 Task:  Click on Hockey In the Cross-Check Hockey League click on  Pick Sheet Your name Avery Clark Team name Rochester Americans and  Email softage.8@softage.net Period 1 - 3 Point Game Columbus Blue Jackets Period 1 - 2 Point Game Chicago Blackhawks Period 1 - 1 Point Game Carolina Hurricanes Period 2 - 3 Point Game Calgary Flames Period 2 - 2 Point Game Buffalo Sabres Period 2 - 1 Point Game Boston Bruins Period 3 - 3 Point Game Arizona Coyotes Period 3 - 2 Point Game Anaheim Ducks Period 3 - 1 Point Game New York Islanders Submit pick sheet
Action: Mouse moved to (570, 196)
Screenshot: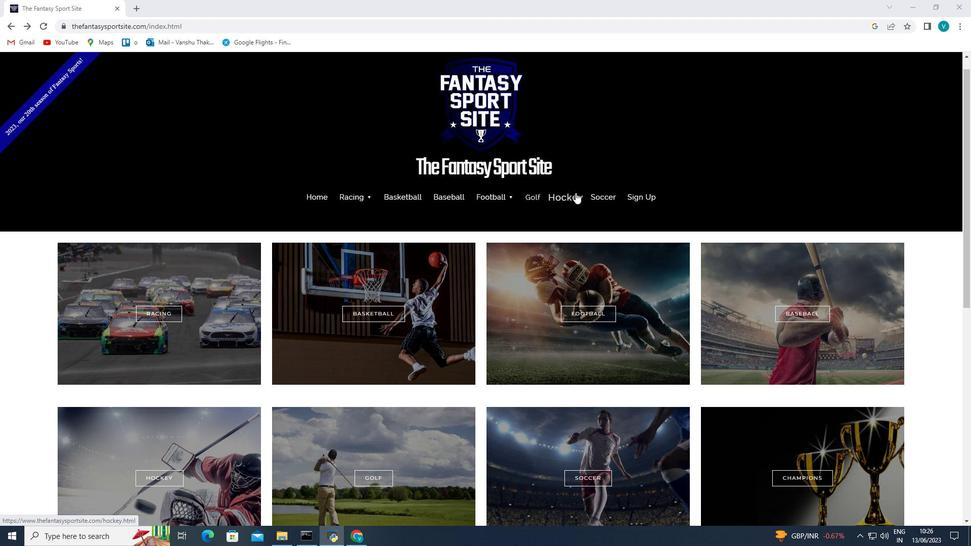 
Action: Mouse pressed left at (570, 196)
Screenshot: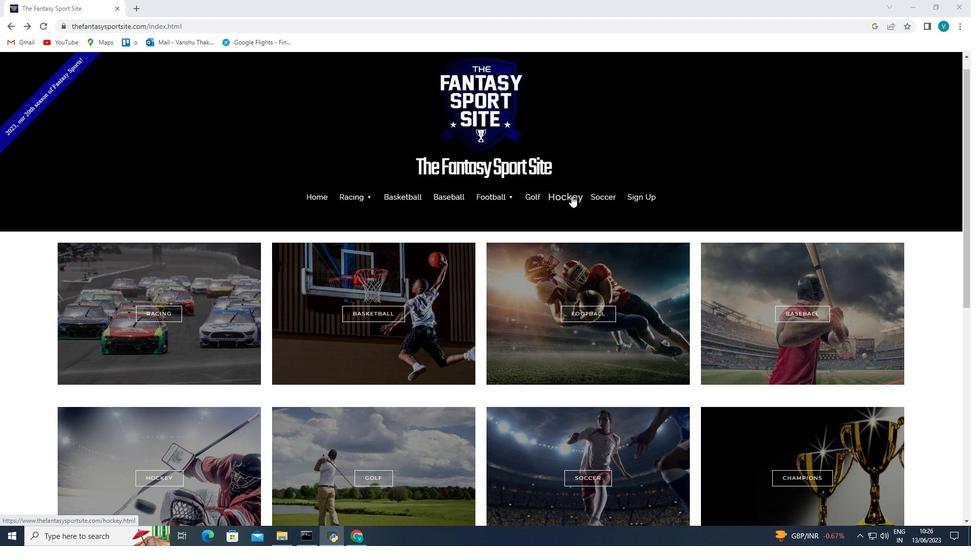 
Action: Mouse moved to (294, 384)
Screenshot: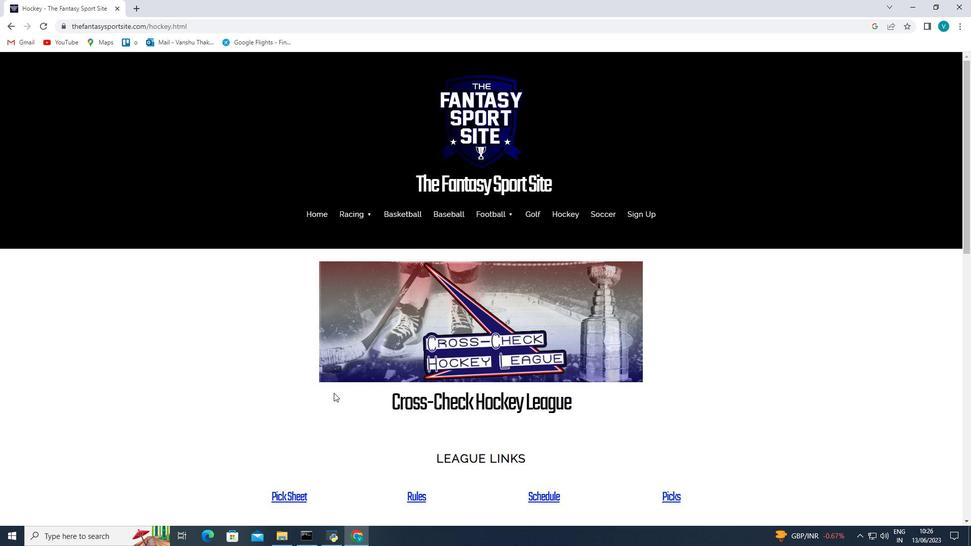 
Action: Mouse scrolled (294, 383) with delta (0, 0)
Screenshot: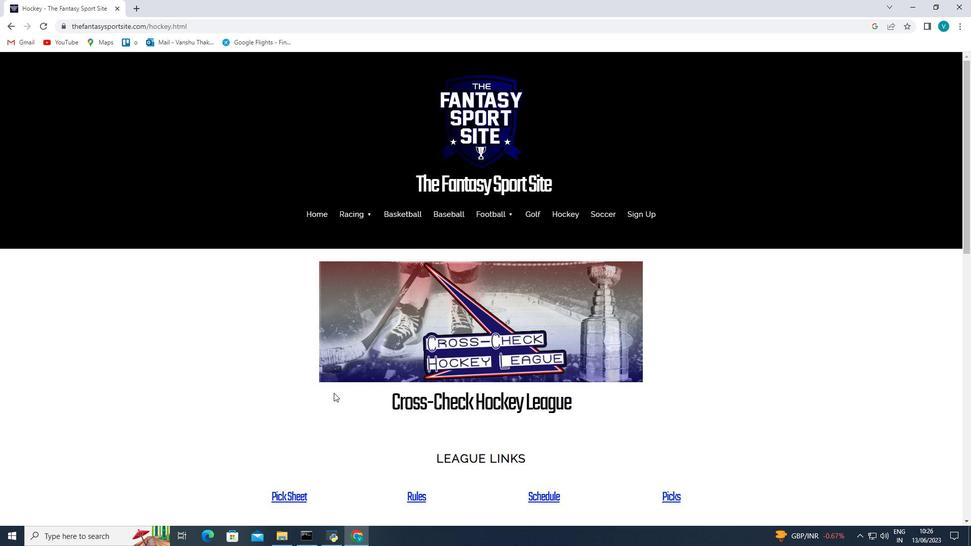 
Action: Mouse moved to (293, 380)
Screenshot: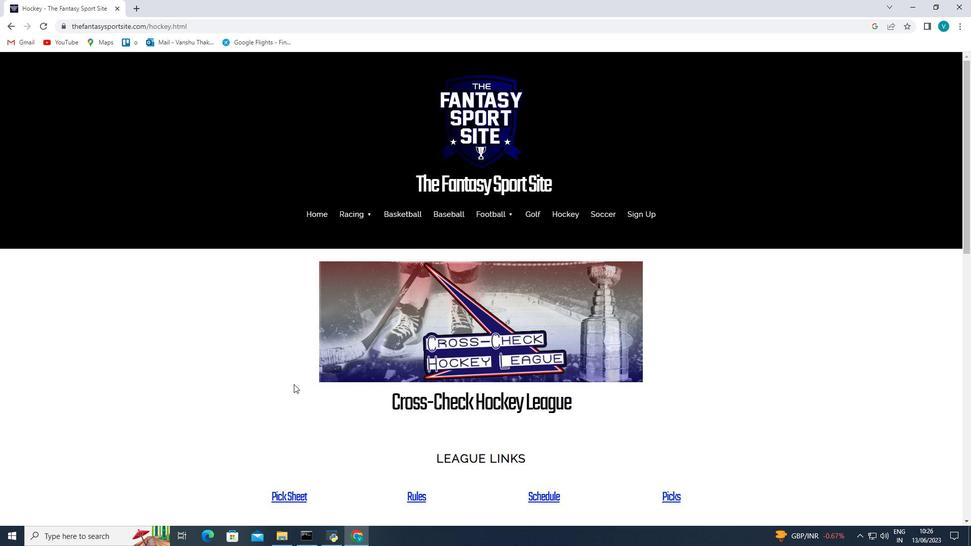 
Action: Mouse scrolled (293, 379) with delta (0, 0)
Screenshot: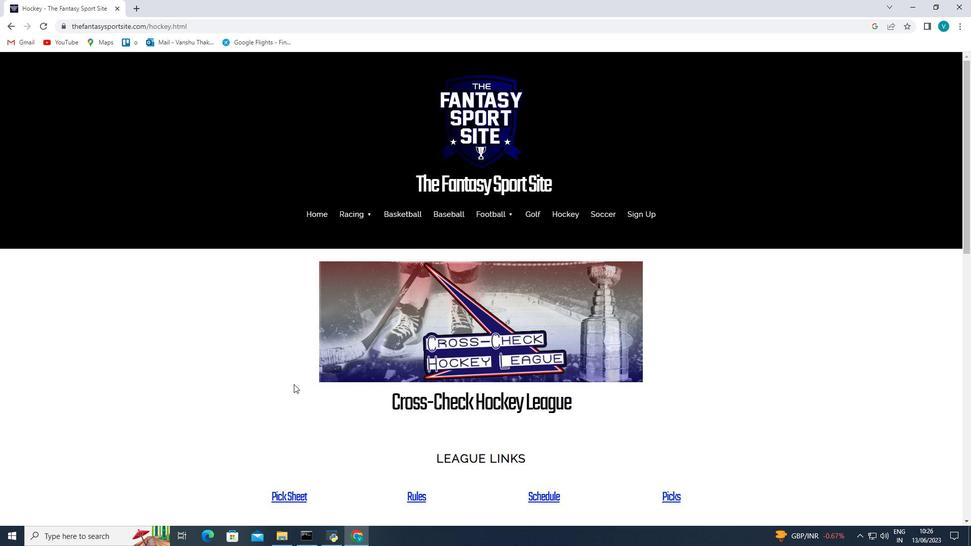 
Action: Mouse moved to (293, 378)
Screenshot: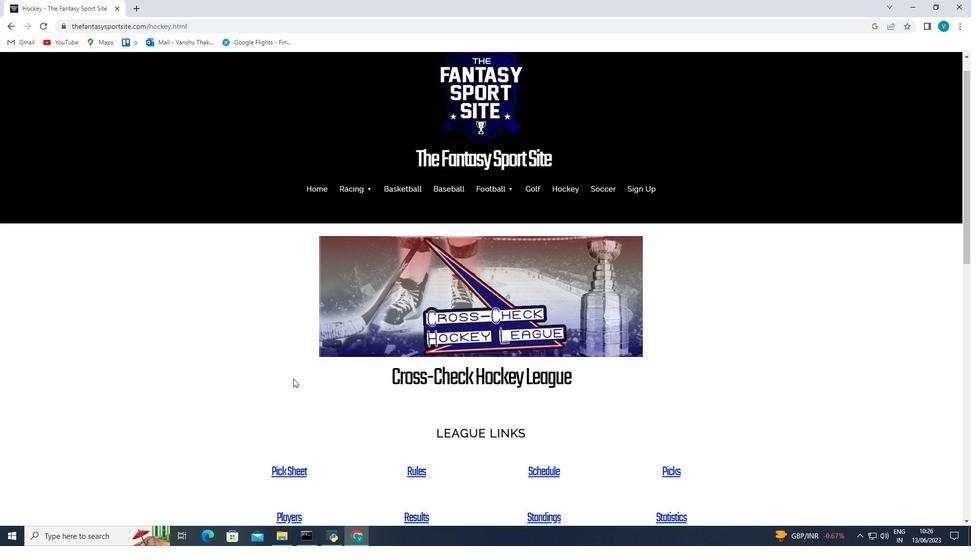 
Action: Mouse scrolled (293, 377) with delta (0, 0)
Screenshot: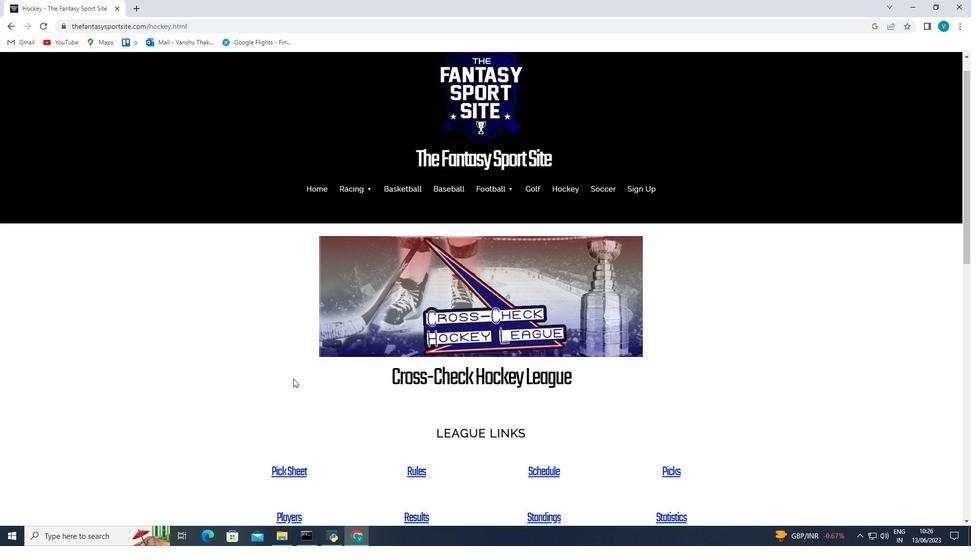 
Action: Mouse moved to (296, 345)
Screenshot: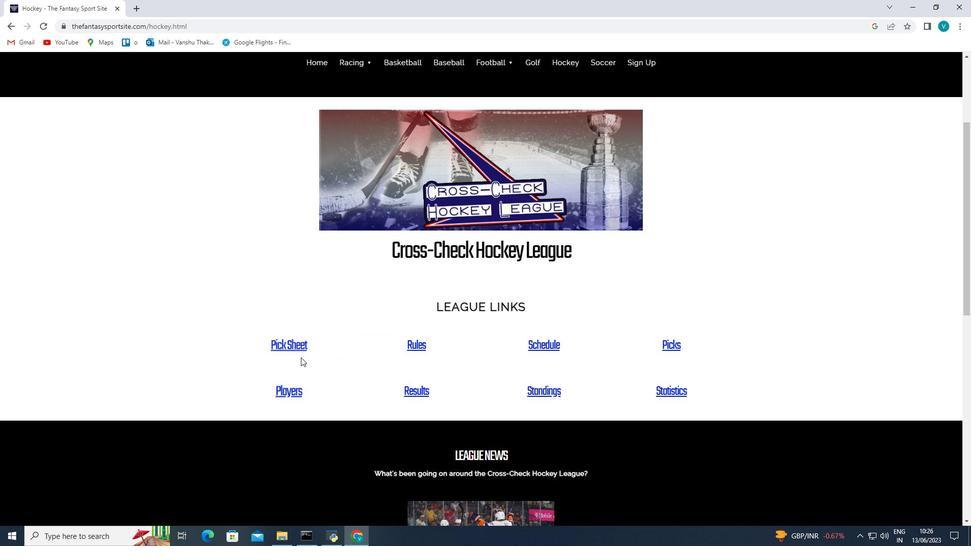 
Action: Mouse pressed left at (296, 345)
Screenshot: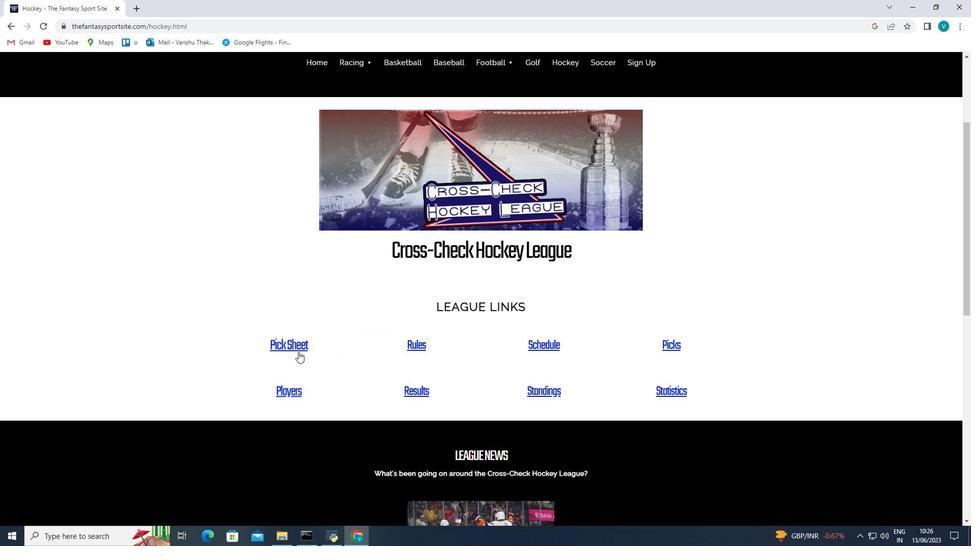 
Action: Mouse moved to (360, 306)
Screenshot: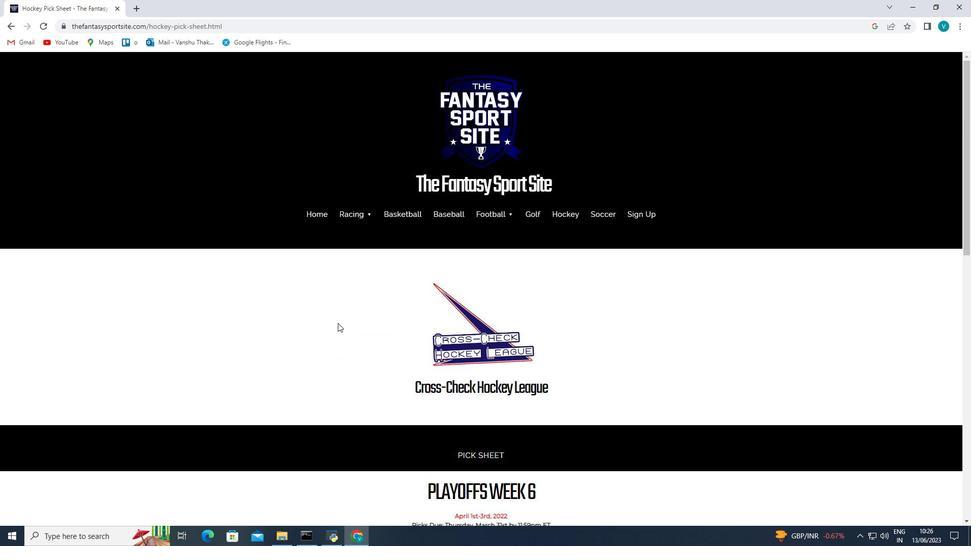 
Action: Mouse scrolled (360, 306) with delta (0, 0)
Screenshot: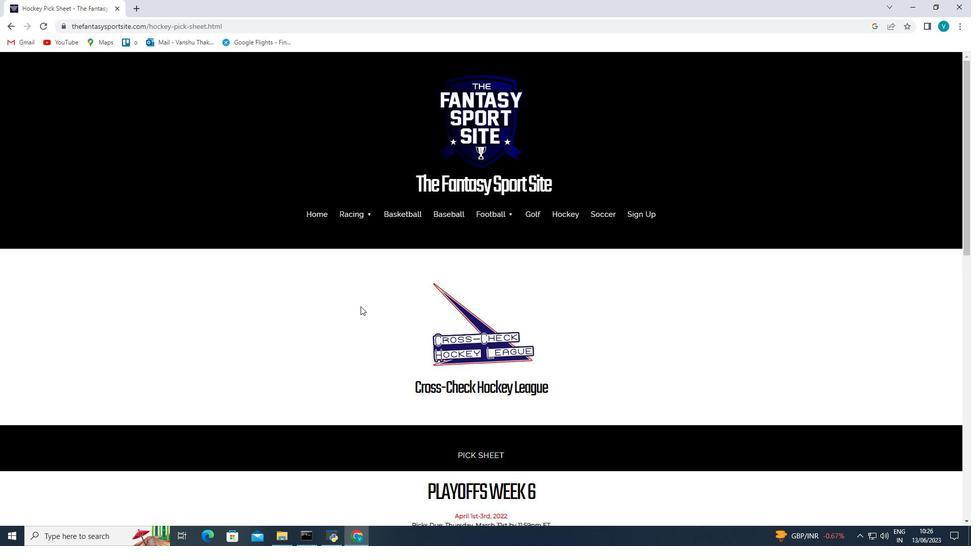 
Action: Mouse moved to (361, 306)
Screenshot: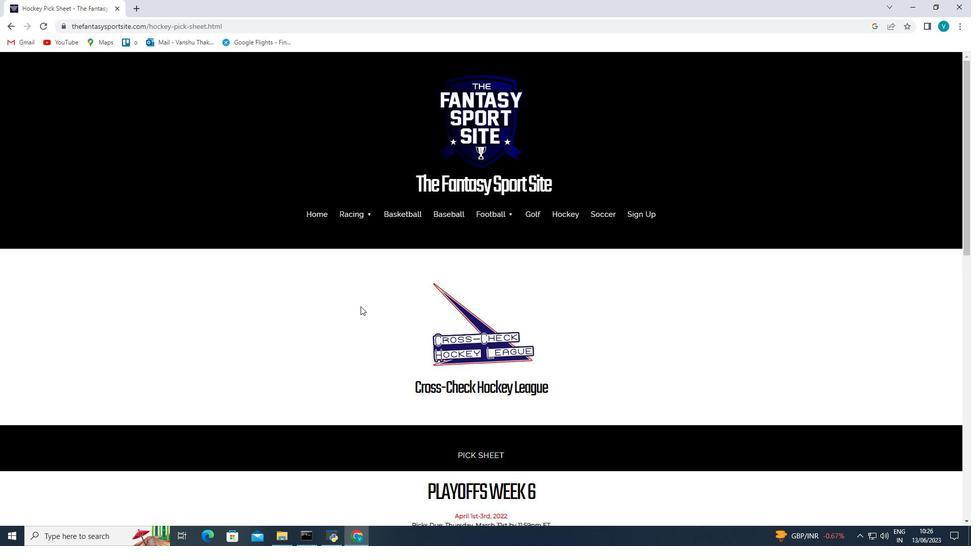 
Action: Mouse scrolled (361, 306) with delta (0, 0)
Screenshot: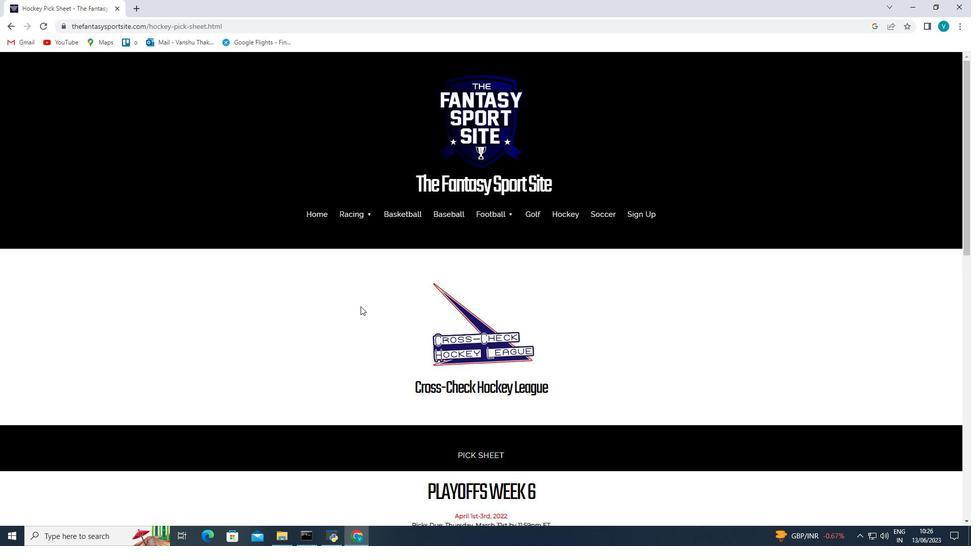 
Action: Mouse moved to (365, 306)
Screenshot: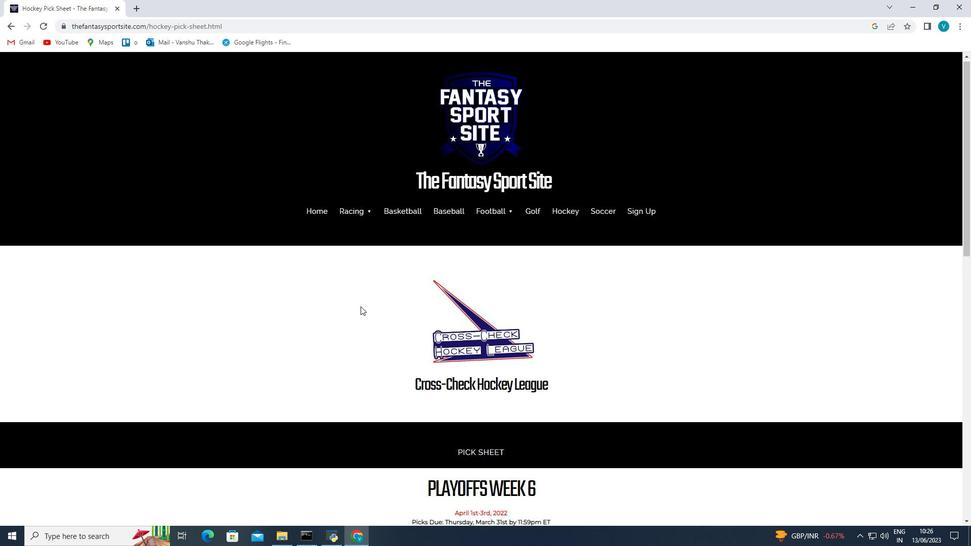 
Action: Mouse scrolled (365, 305) with delta (0, 0)
Screenshot: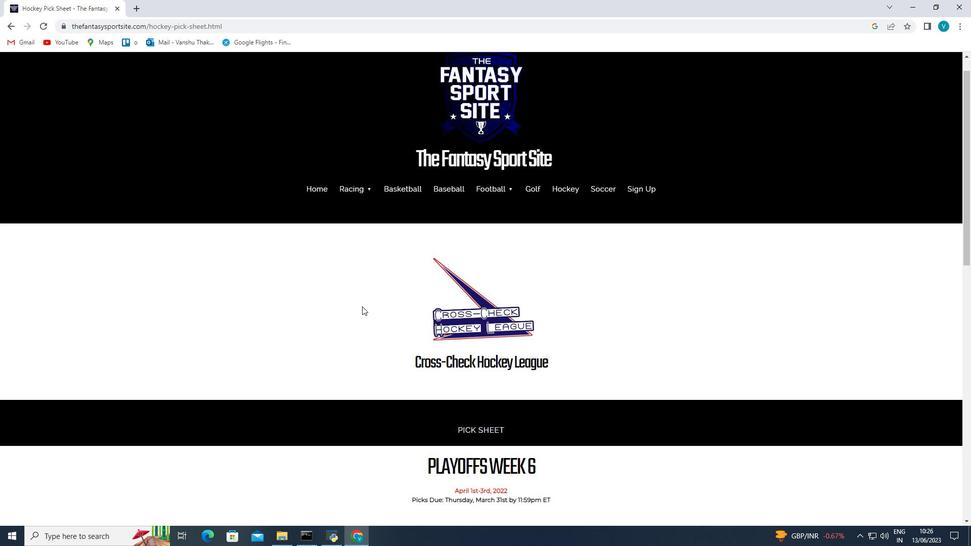 
Action: Mouse moved to (366, 306)
Screenshot: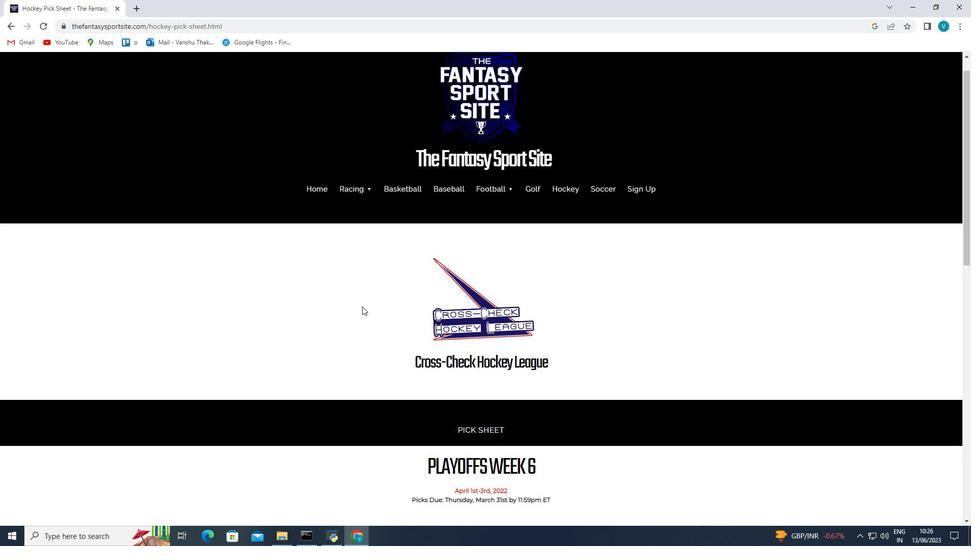 
Action: Mouse scrolled (366, 305) with delta (0, 0)
Screenshot: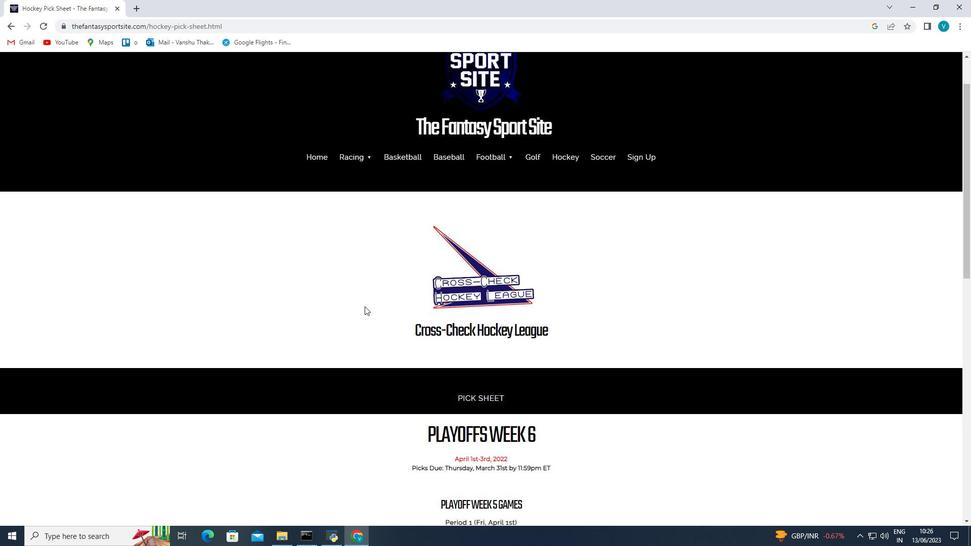 
Action: Mouse scrolled (366, 305) with delta (0, 0)
Screenshot: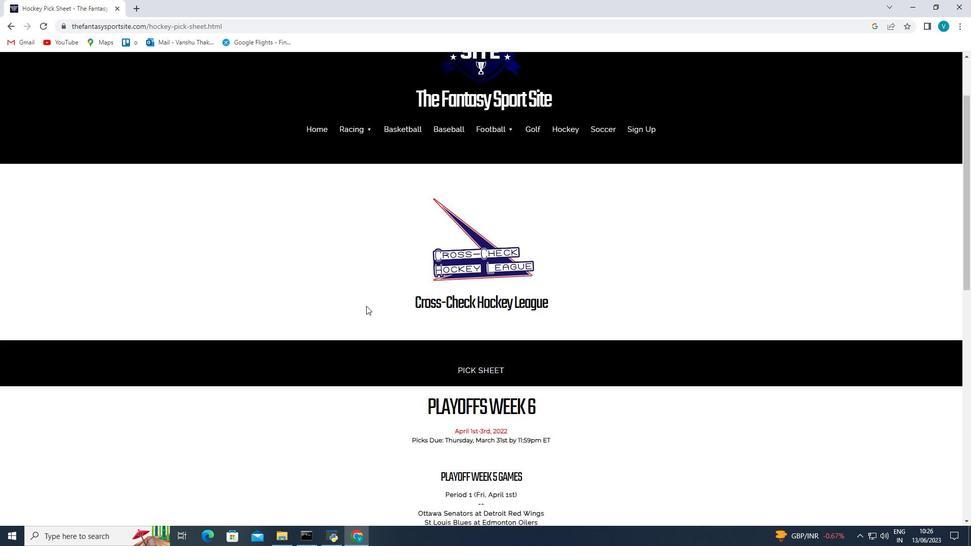 
Action: Mouse moved to (372, 305)
Screenshot: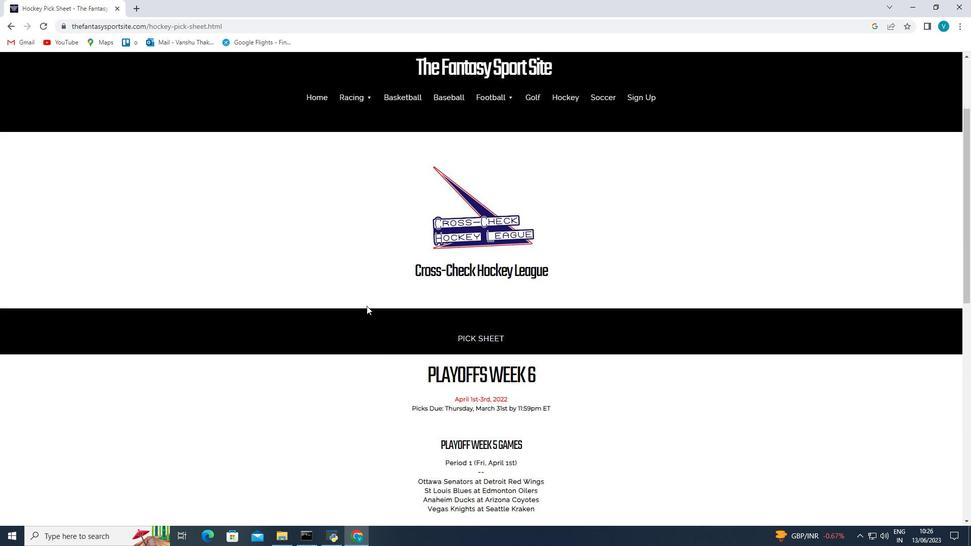 
Action: Mouse scrolled (372, 305) with delta (0, 0)
Screenshot: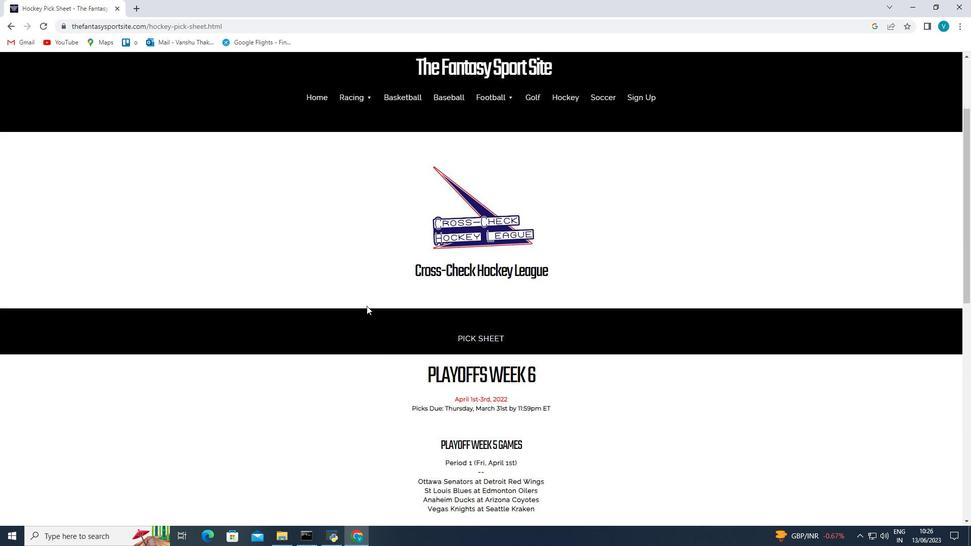 
Action: Mouse moved to (378, 303)
Screenshot: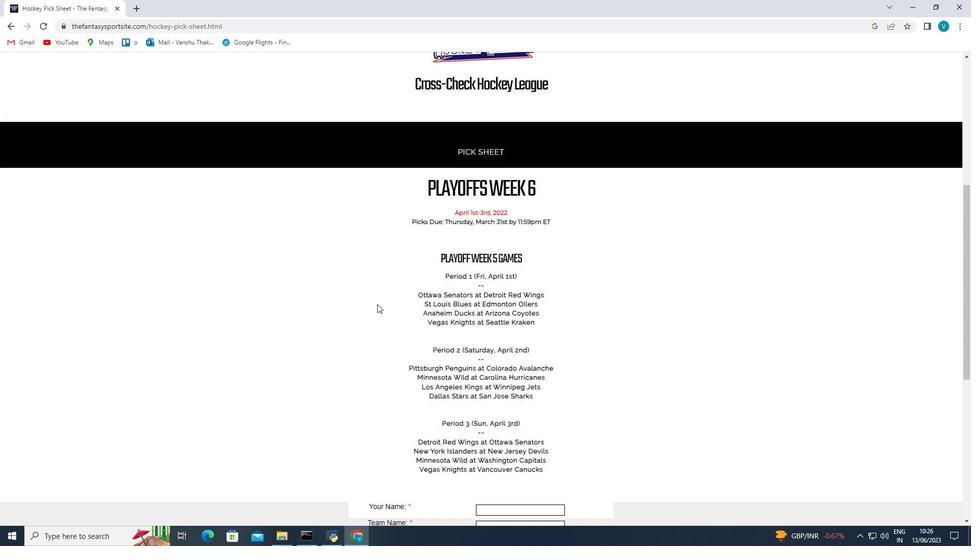 
Action: Mouse scrolled (378, 302) with delta (0, 0)
Screenshot: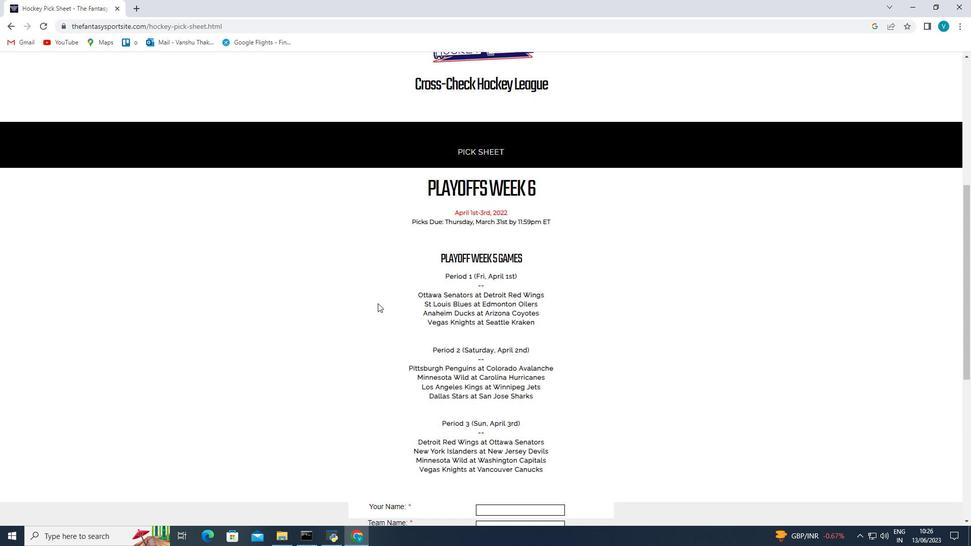 
Action: Mouse moved to (379, 302)
Screenshot: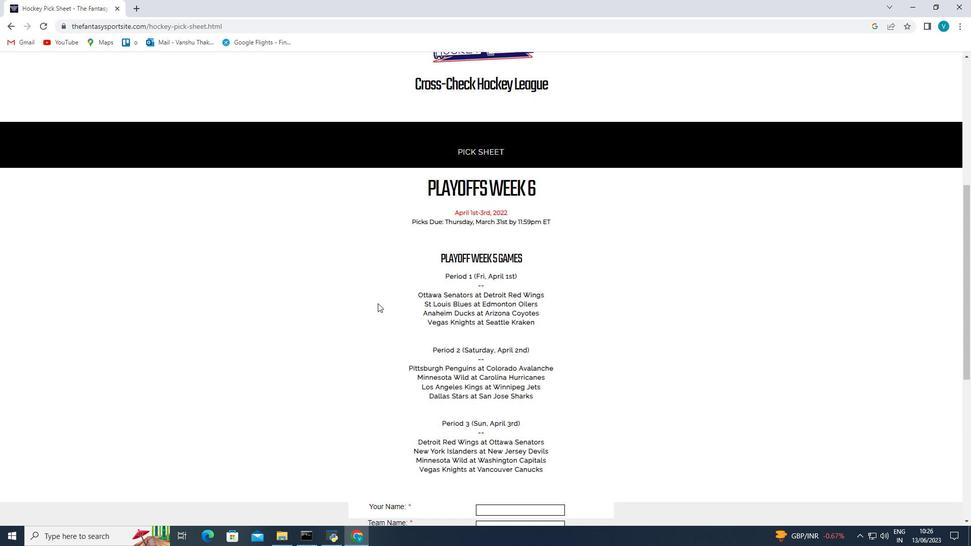 
Action: Mouse scrolled (379, 302) with delta (0, 0)
Screenshot: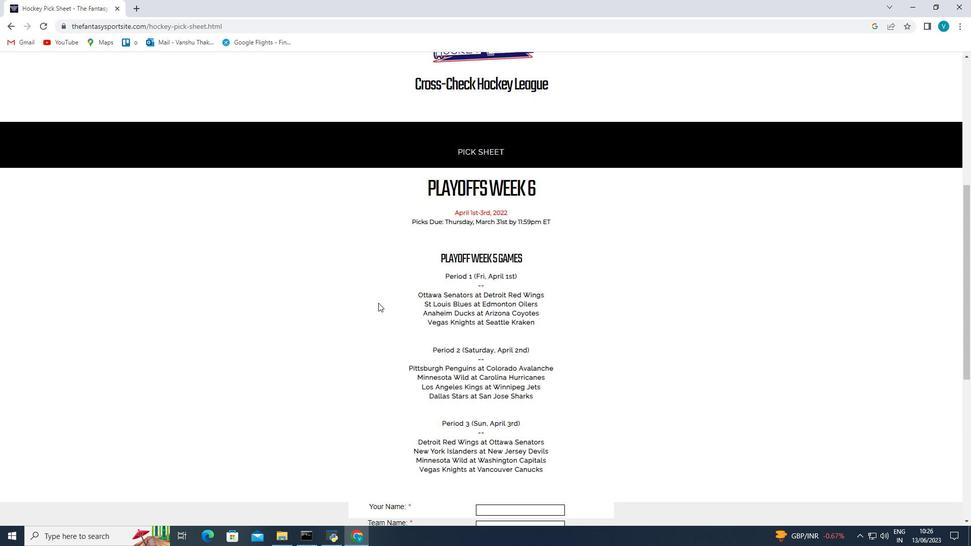 
Action: Mouse scrolled (379, 302) with delta (0, 0)
Screenshot: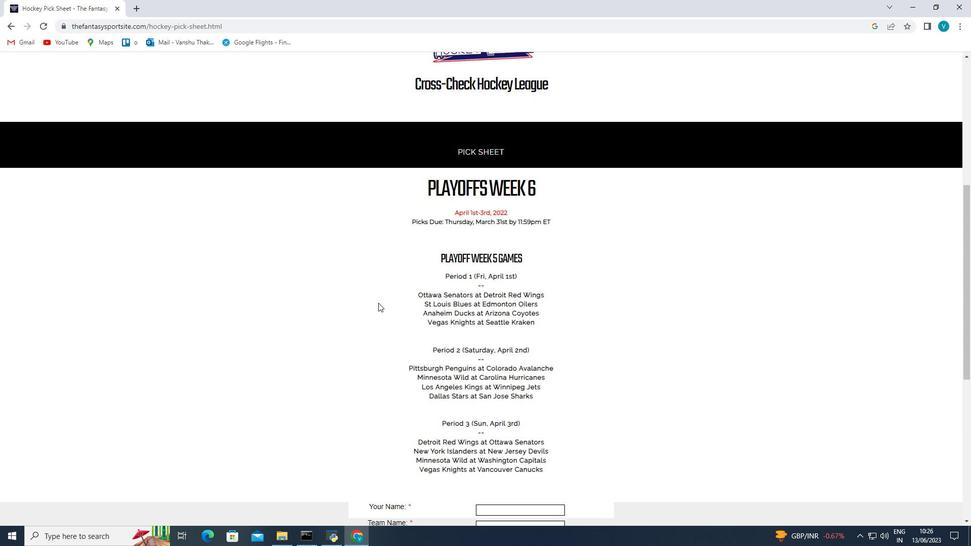 
Action: Mouse moved to (379, 302)
Screenshot: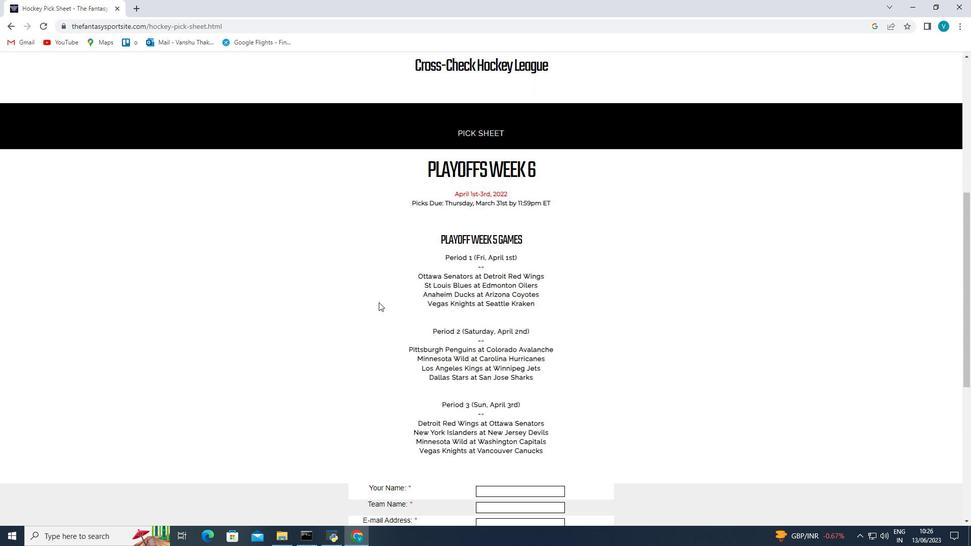 
Action: Mouse scrolled (379, 302) with delta (0, 0)
Screenshot: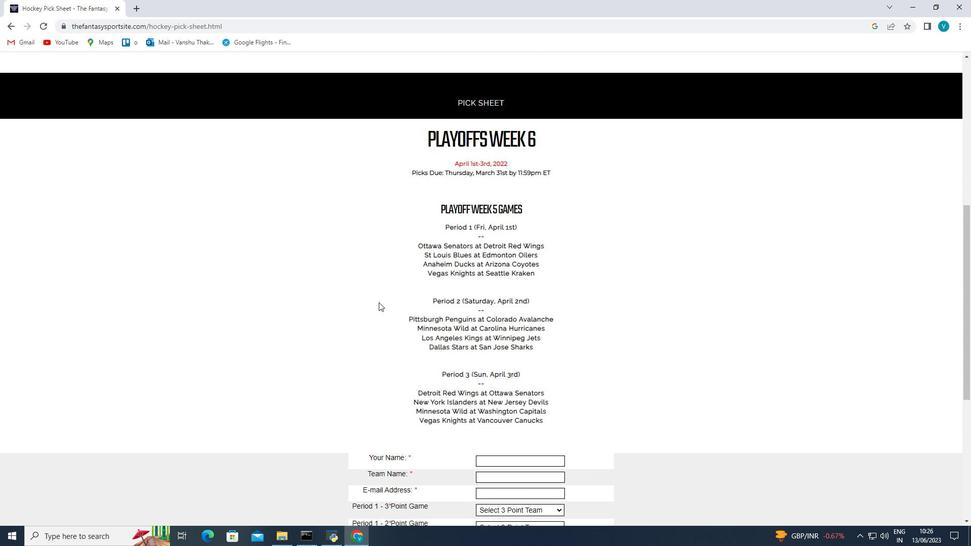 
Action: Mouse moved to (380, 302)
Screenshot: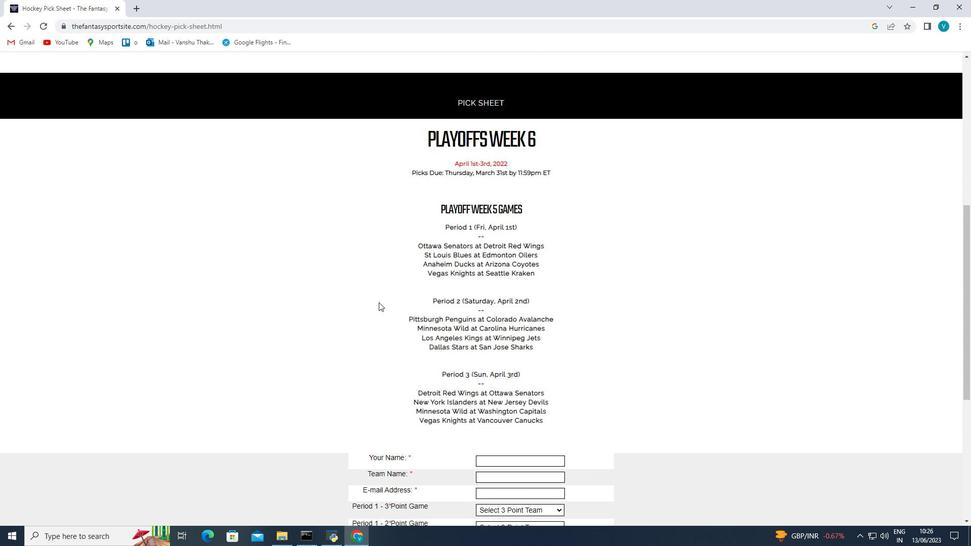 
Action: Mouse scrolled (380, 302) with delta (0, 0)
Screenshot: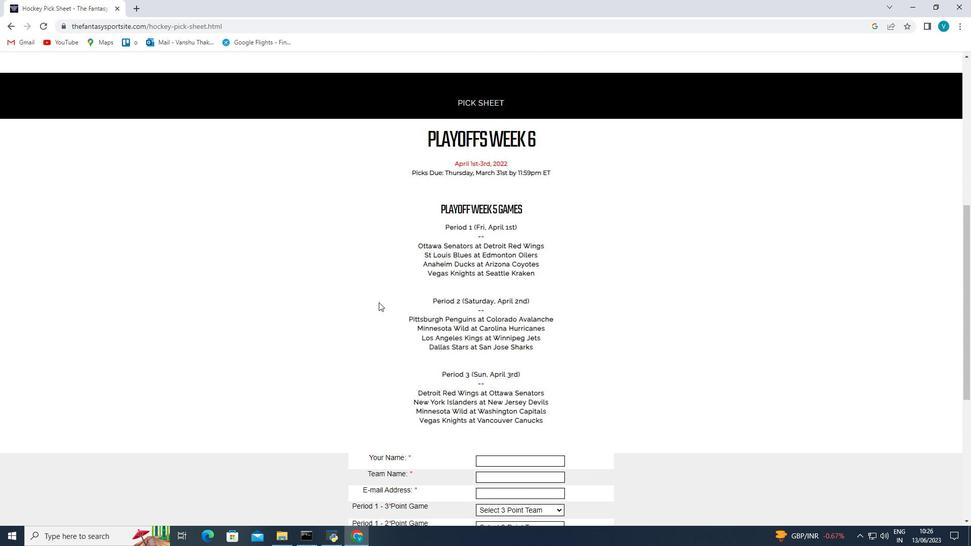 
Action: Mouse moved to (511, 257)
Screenshot: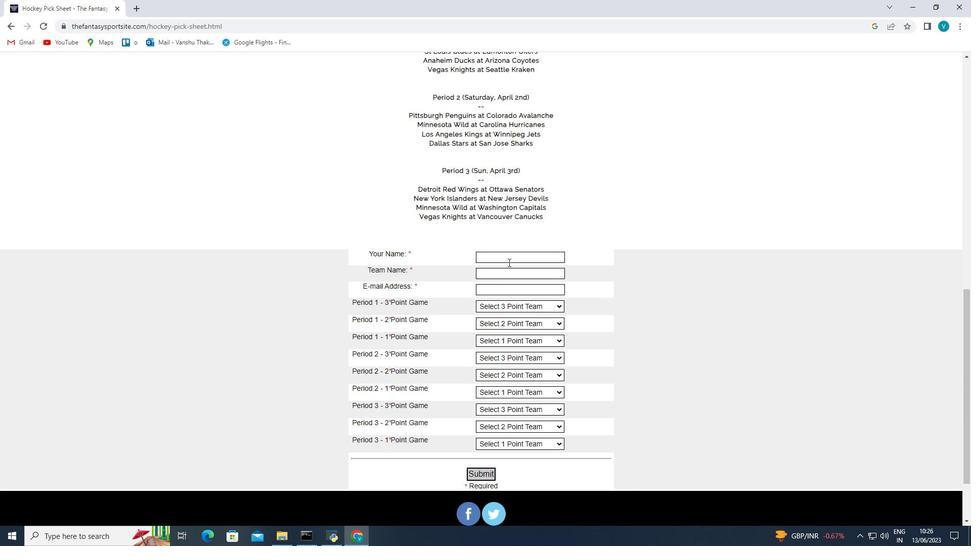 
Action: Mouse pressed left at (511, 257)
Screenshot: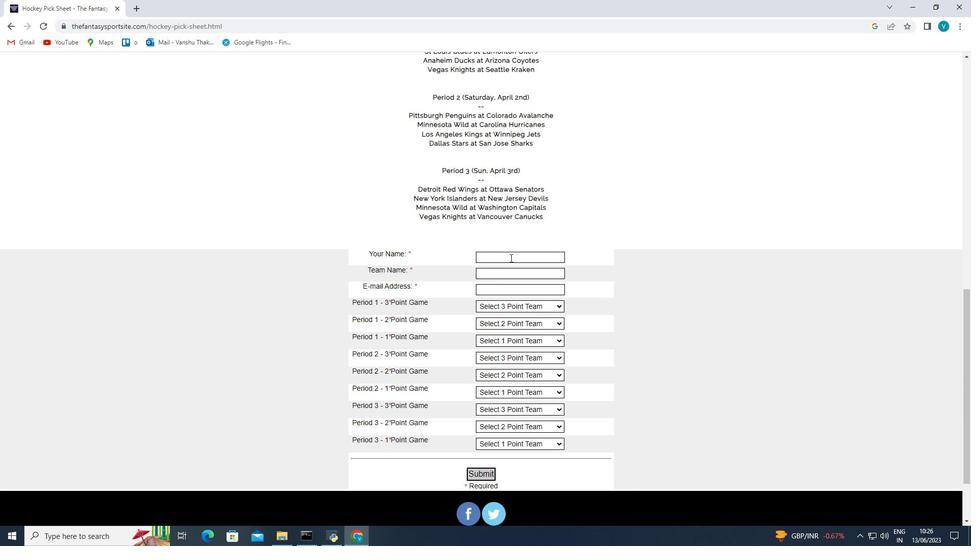 
Action: Key pressed <Key.shift>Avery<Key.space><Key.shift>Clark<Key.tab><Key.shift>Rochester<Key.space><Key.shift>AMericans<Key.backspace><Key.backspace><Key.backspace><Key.backspace><Key.backspace><Key.backspace><Key.backspace><Key.backspace>mericans<Key.tab>softage.8<Key.shift>@softage.net<Key.tab>
Screenshot: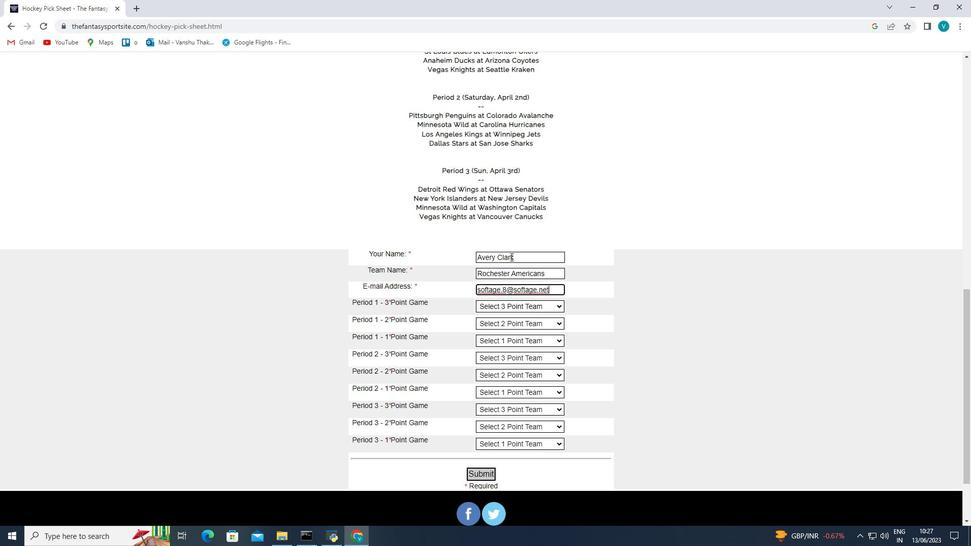 
Action: Mouse moved to (554, 307)
Screenshot: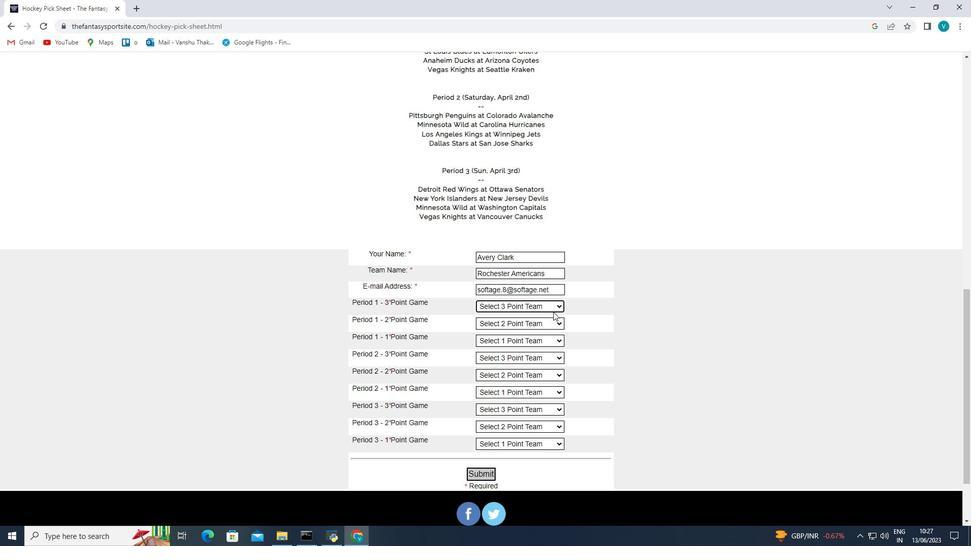 
Action: Mouse pressed left at (554, 307)
Screenshot: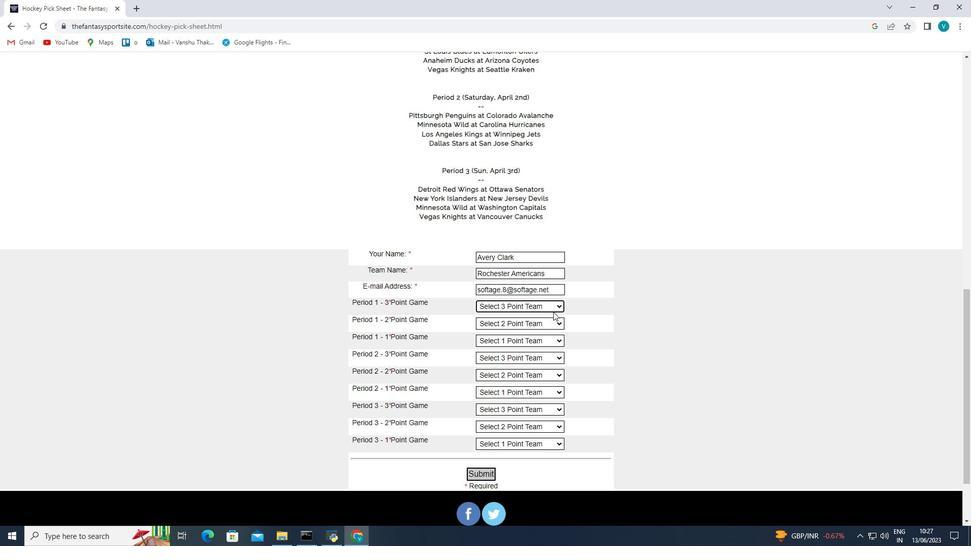 
Action: Mouse moved to (544, 395)
Screenshot: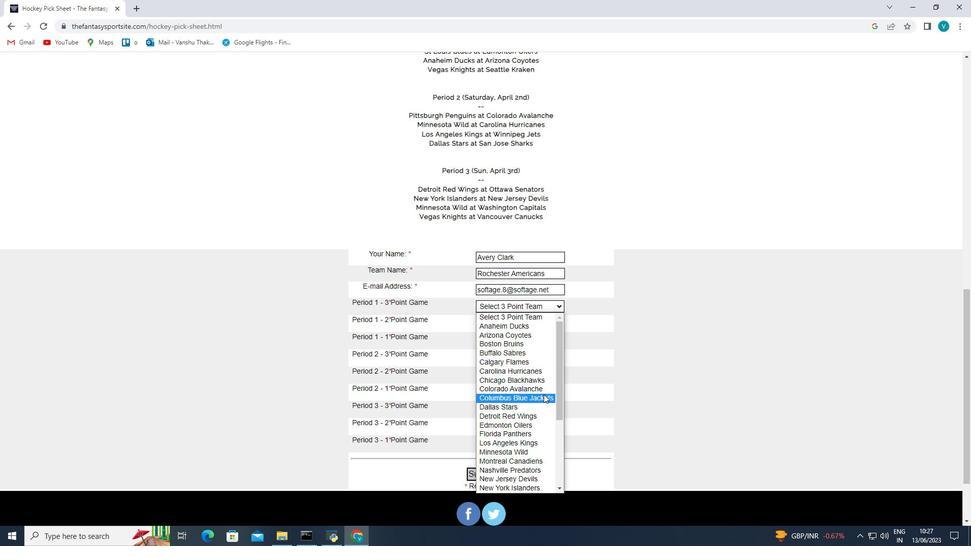 
Action: Mouse pressed left at (544, 395)
Screenshot: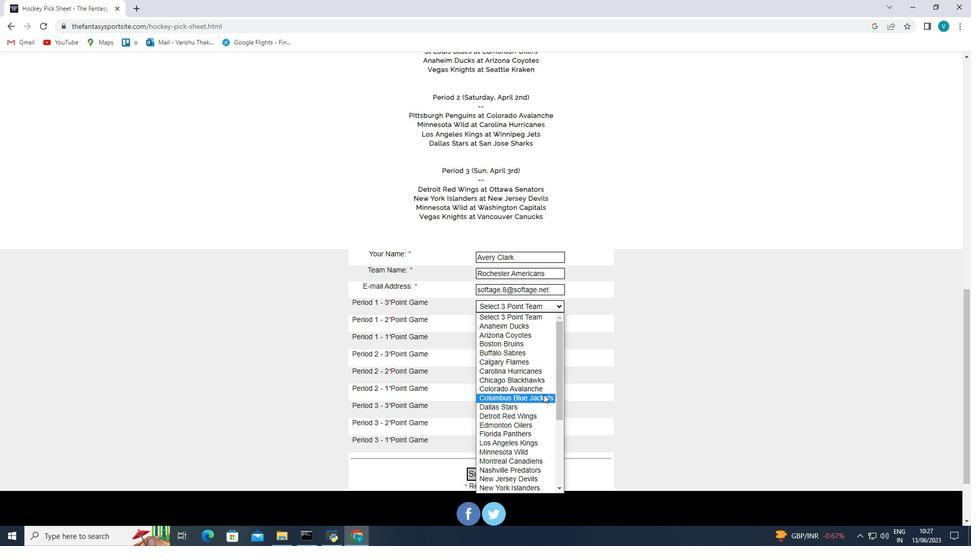 
Action: Mouse moved to (537, 322)
Screenshot: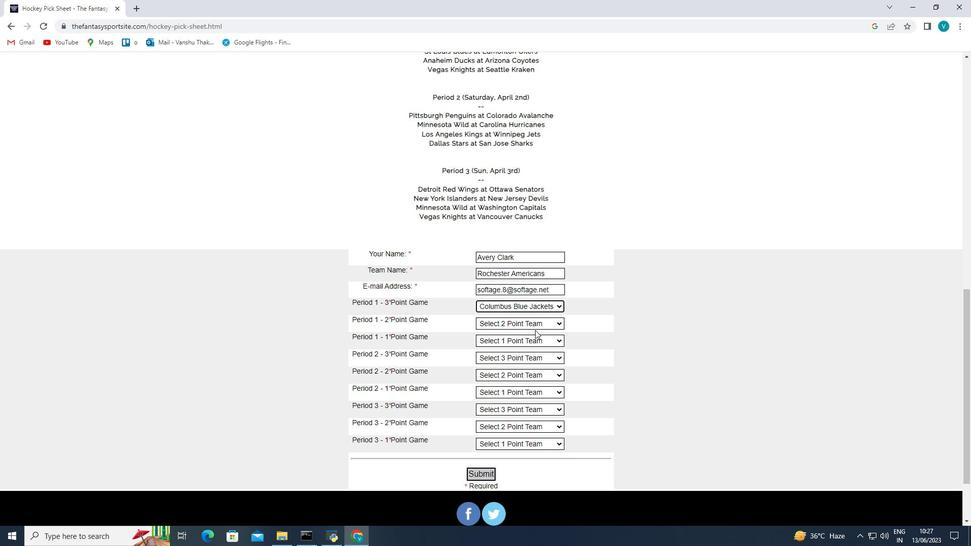 
Action: Mouse pressed left at (537, 322)
Screenshot: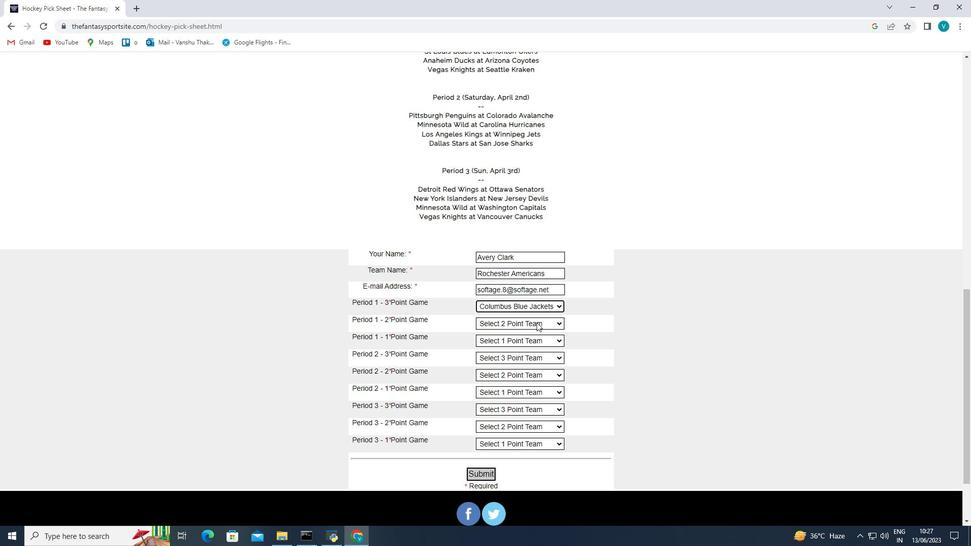 
Action: Mouse moved to (530, 395)
Screenshot: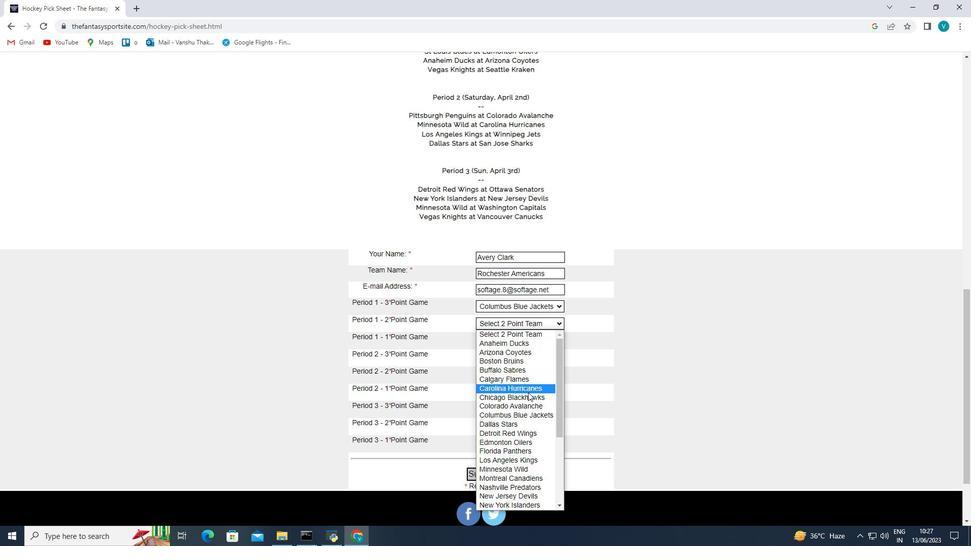 
Action: Mouse pressed left at (530, 395)
Screenshot: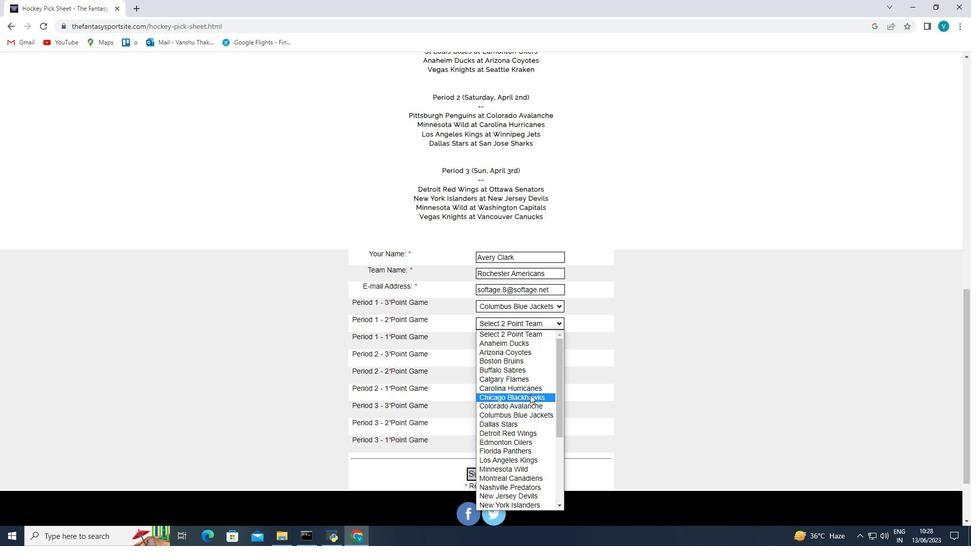 
Action: Mouse moved to (539, 341)
Screenshot: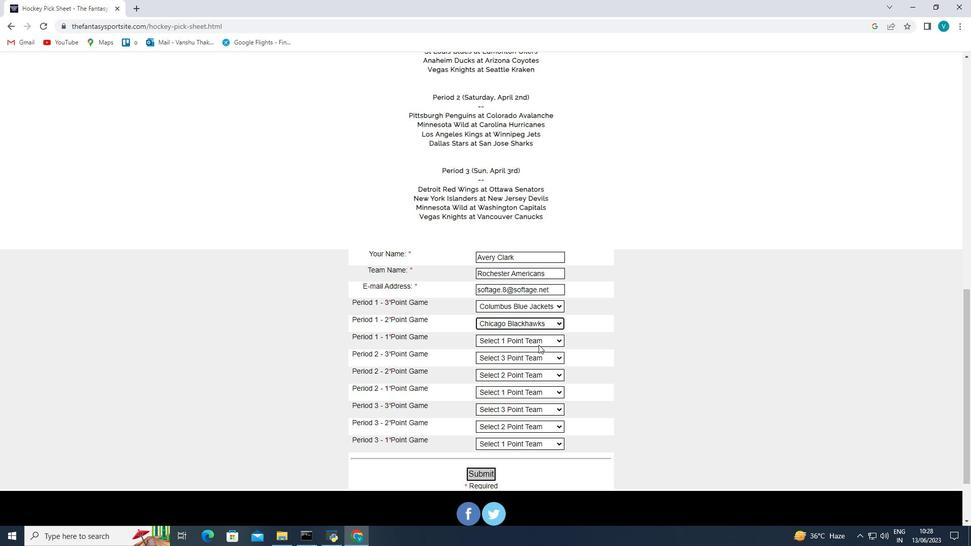 
Action: Mouse pressed left at (539, 341)
Screenshot: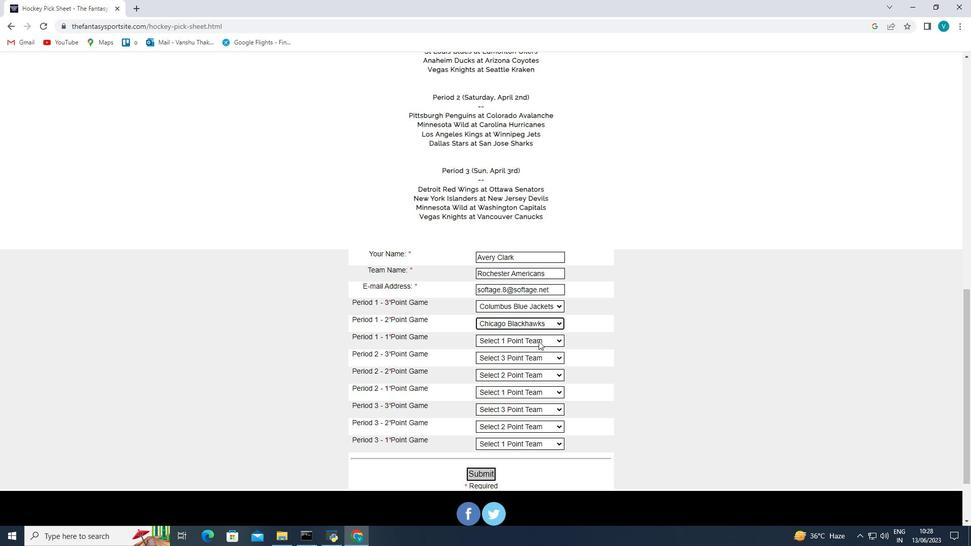 
Action: Mouse moved to (509, 214)
Screenshot: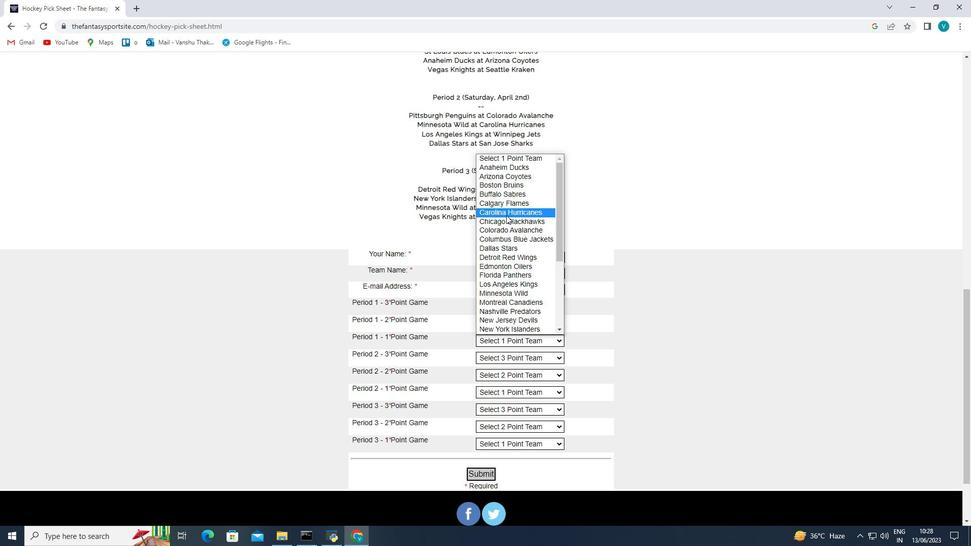 
Action: Mouse pressed left at (509, 214)
Screenshot: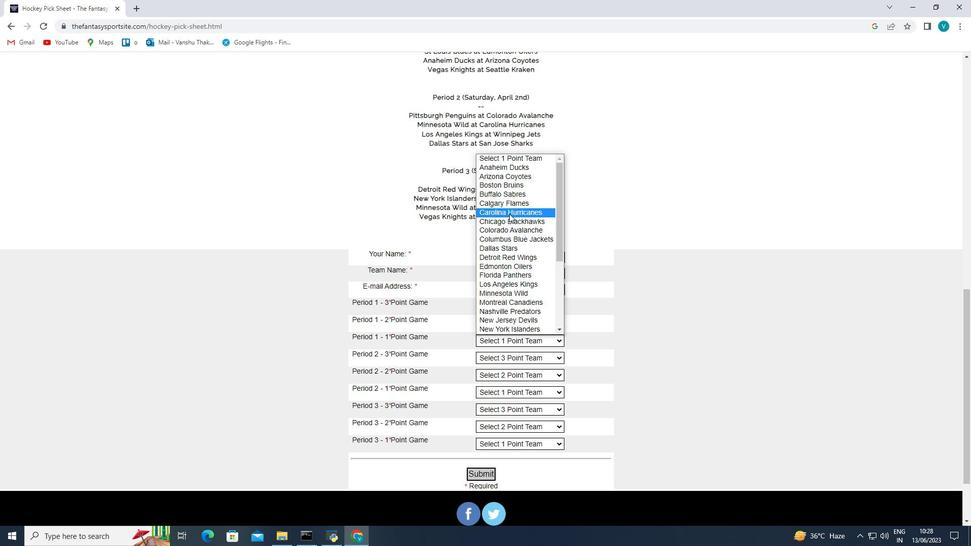 
Action: Mouse moved to (518, 359)
Screenshot: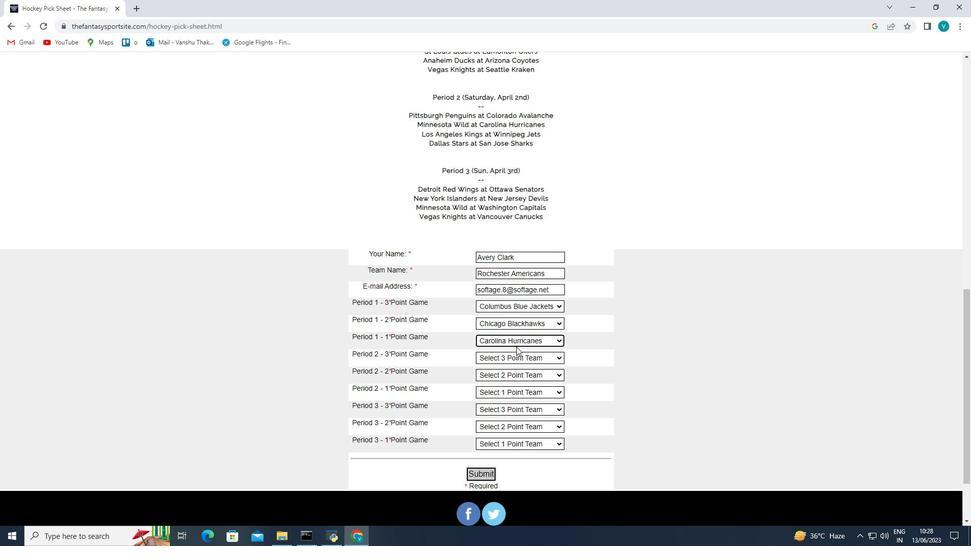 
Action: Mouse pressed left at (518, 359)
Screenshot: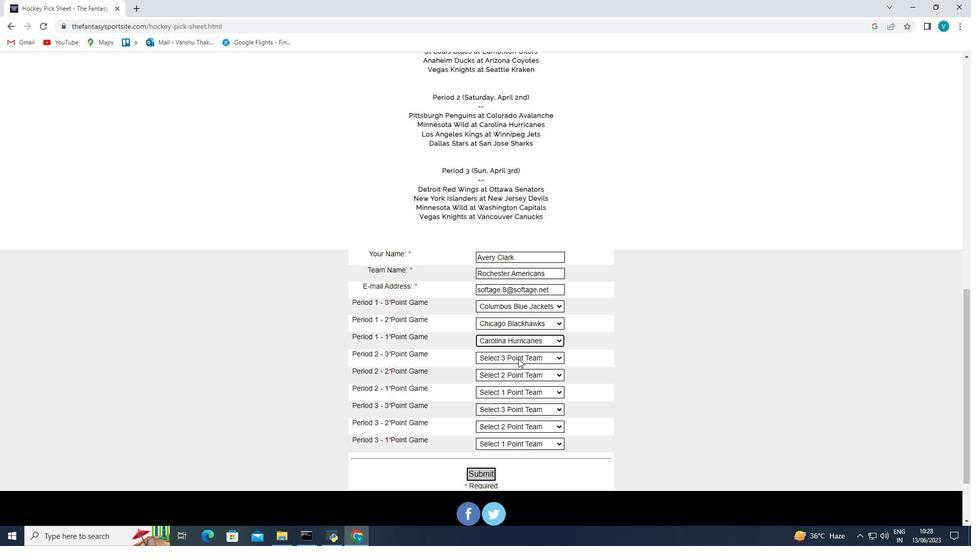
Action: Mouse moved to (527, 204)
Screenshot: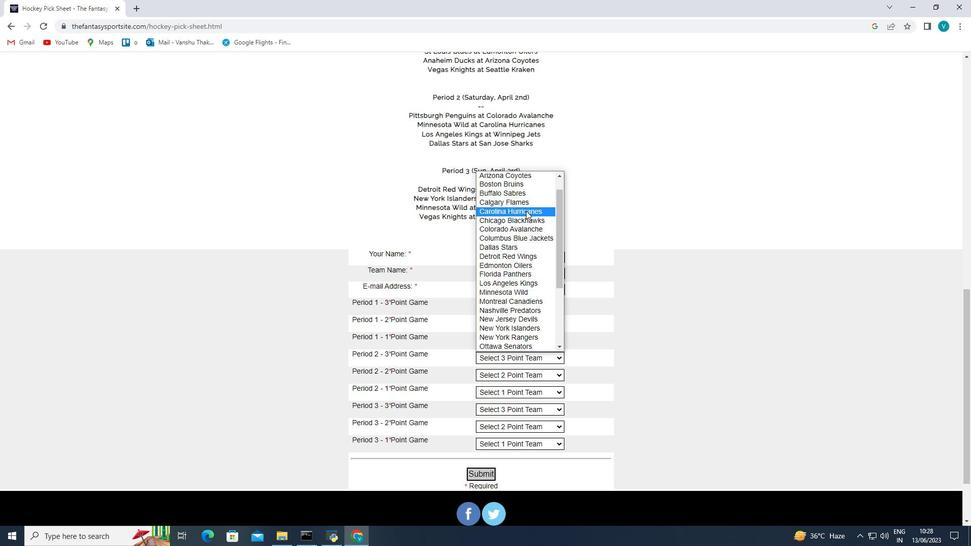 
Action: Mouse pressed left at (527, 204)
Screenshot: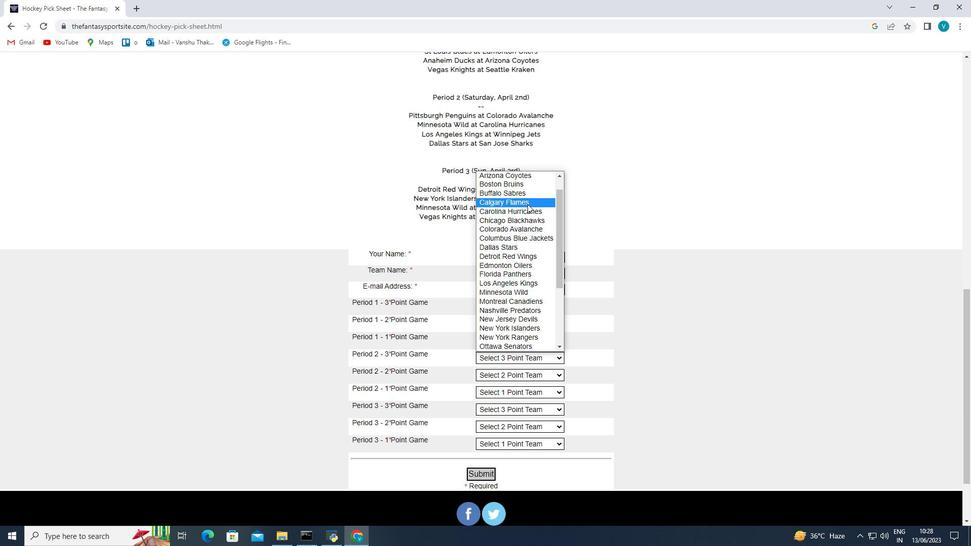 
Action: Mouse moved to (518, 374)
Screenshot: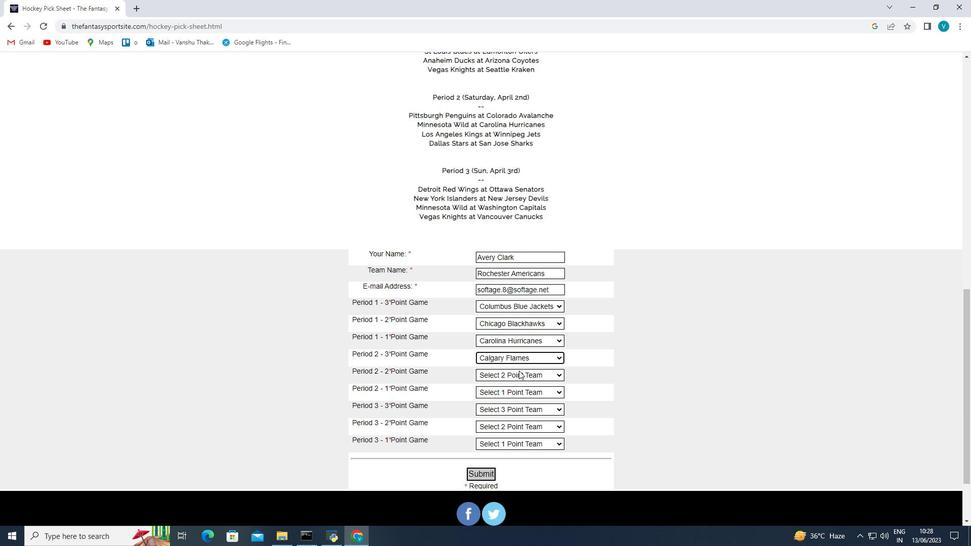 
Action: Mouse pressed left at (518, 374)
Screenshot: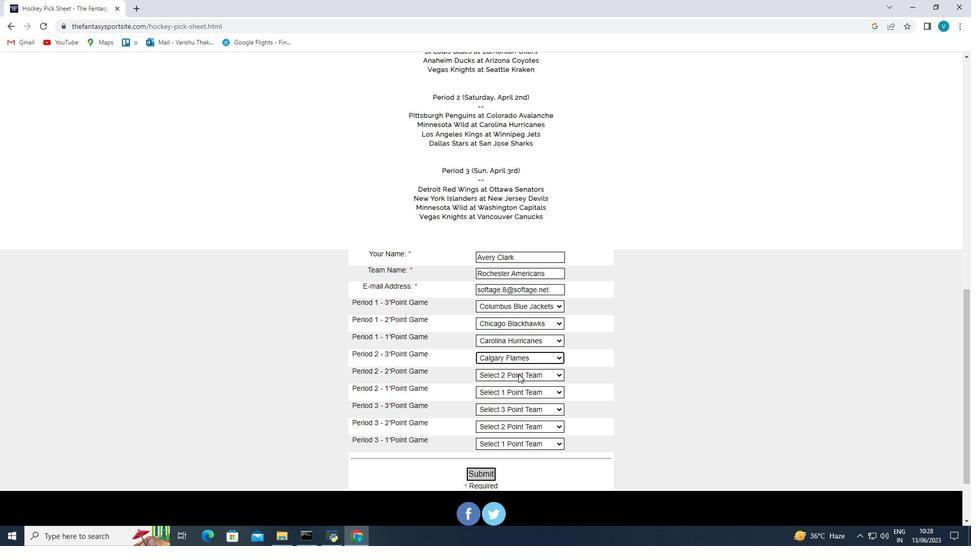 
Action: Mouse moved to (527, 228)
Screenshot: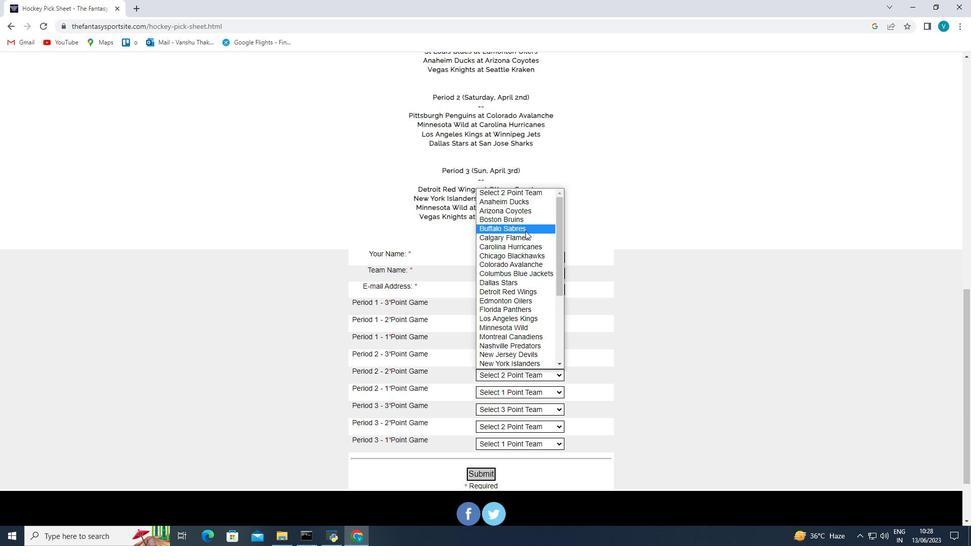 
Action: Mouse pressed left at (527, 228)
Screenshot: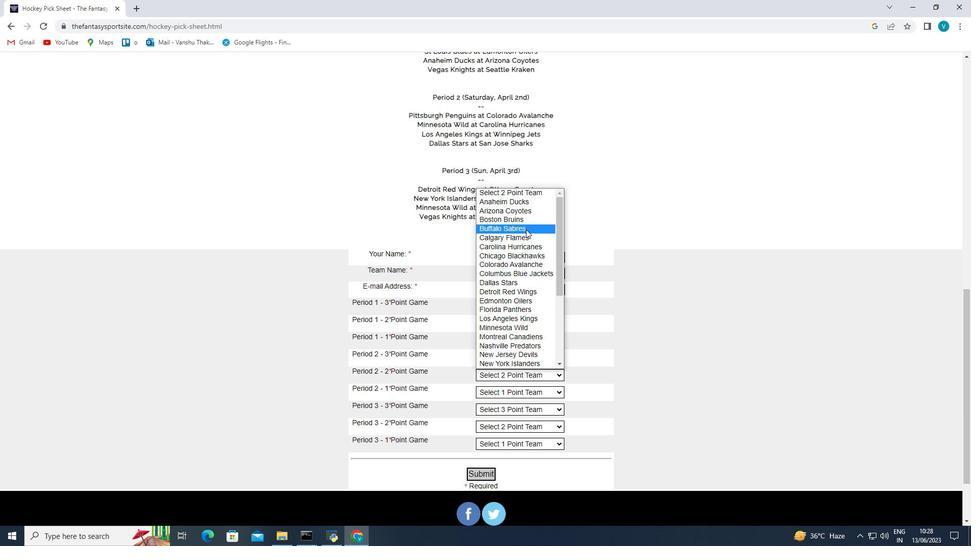 
Action: Mouse moved to (523, 388)
Screenshot: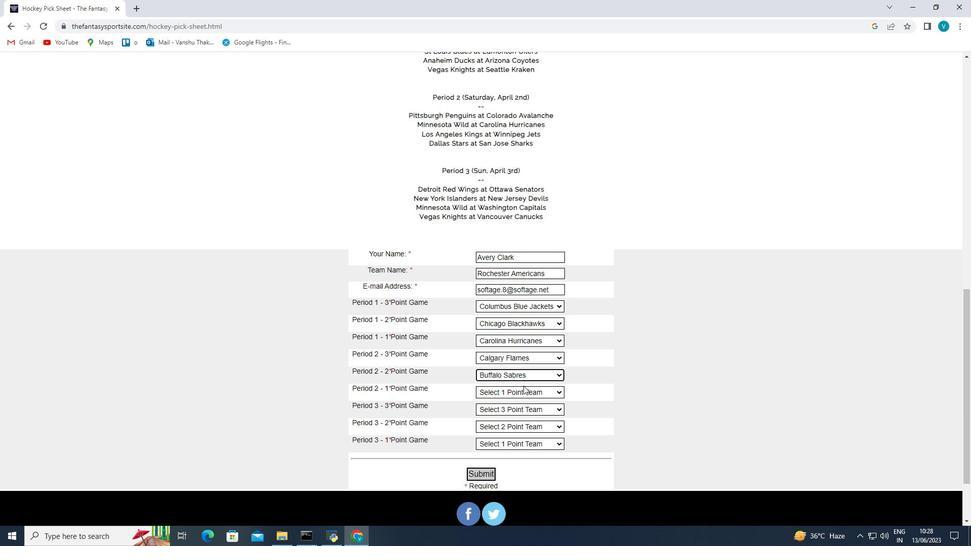 
Action: Mouse pressed left at (523, 388)
Screenshot: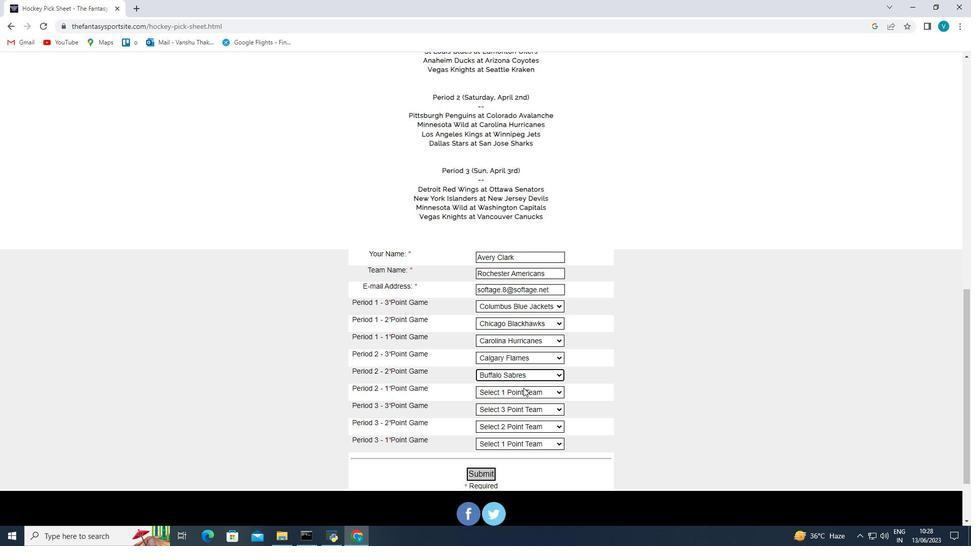
Action: Mouse moved to (534, 249)
Screenshot: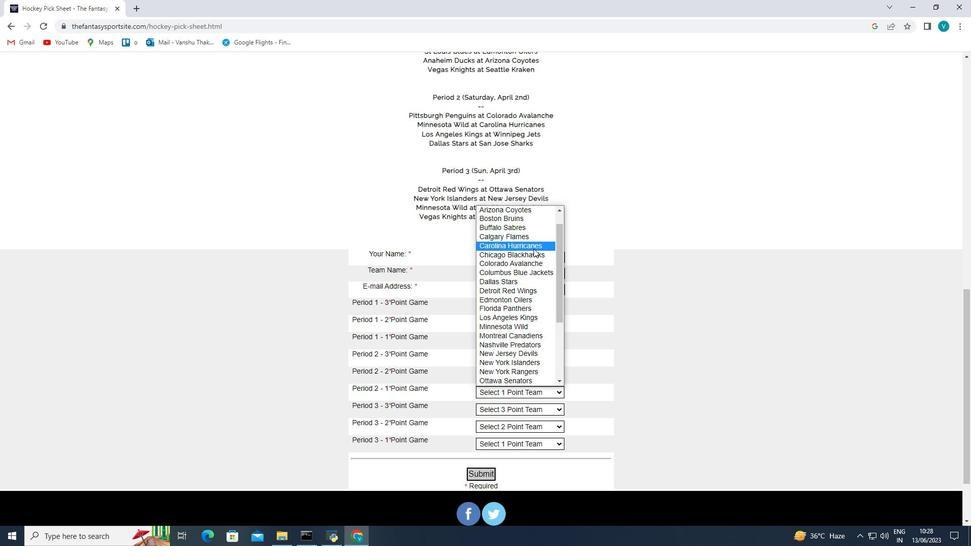 
Action: Mouse scrolled (534, 249) with delta (0, 0)
Screenshot: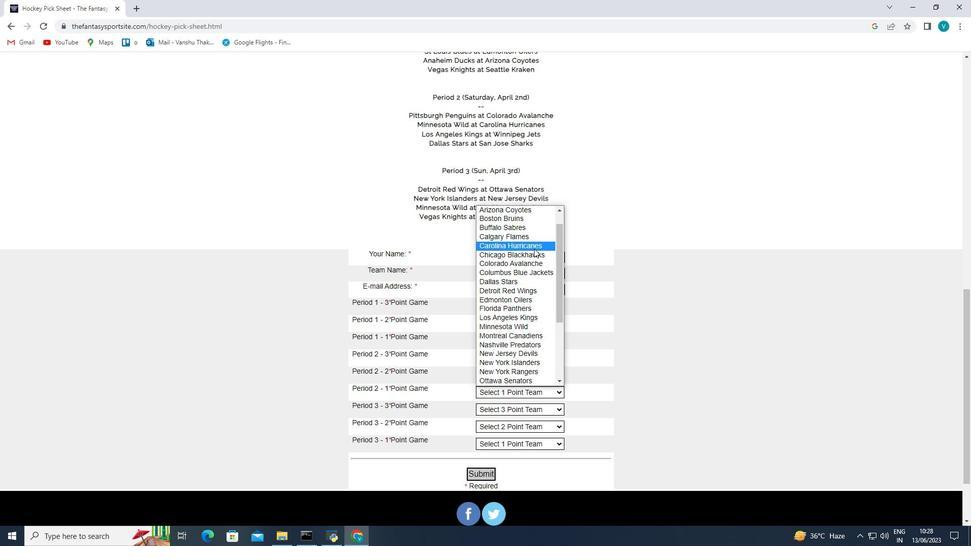 
Action: Mouse scrolled (534, 249) with delta (0, 0)
Screenshot: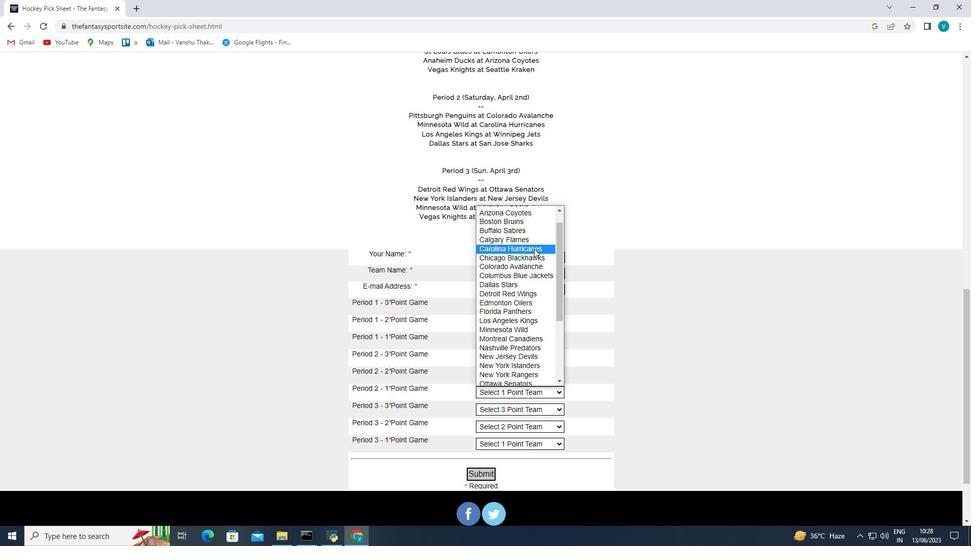 
Action: Mouse moved to (539, 235)
Screenshot: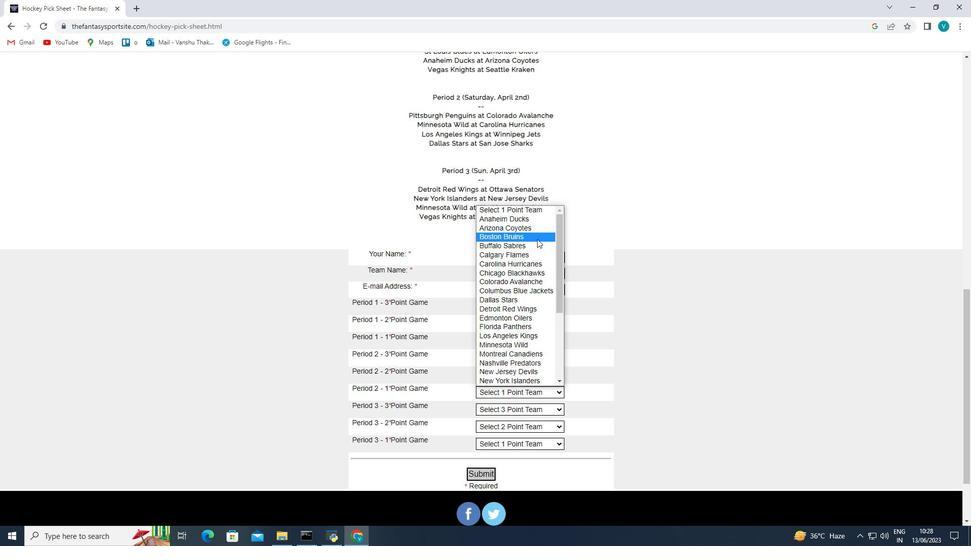 
Action: Mouse pressed left at (539, 235)
Screenshot: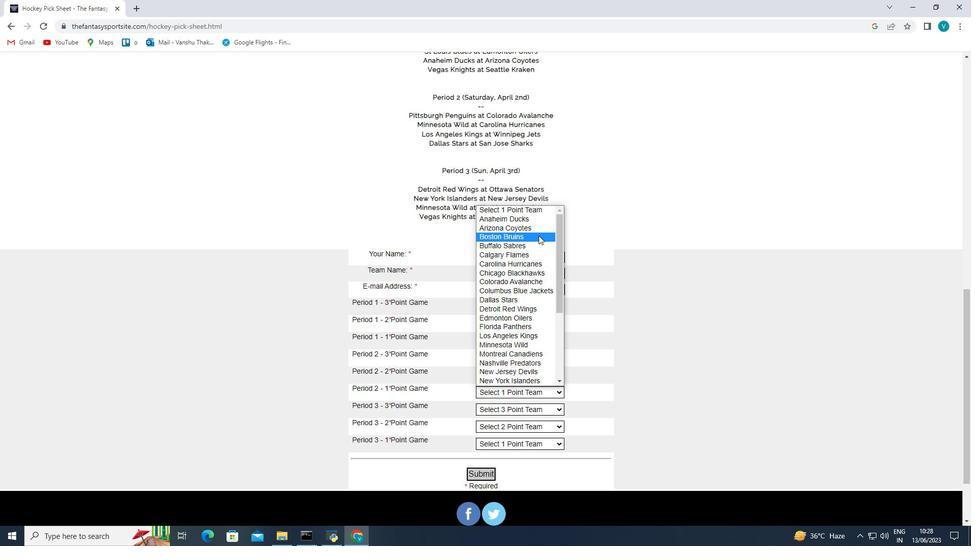 
Action: Mouse moved to (526, 409)
Screenshot: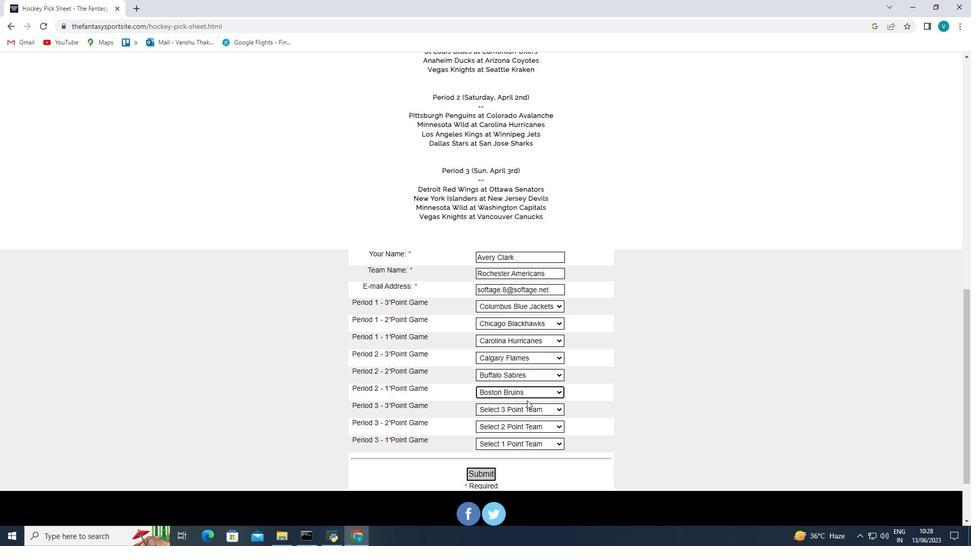 
Action: Mouse pressed left at (526, 409)
Screenshot: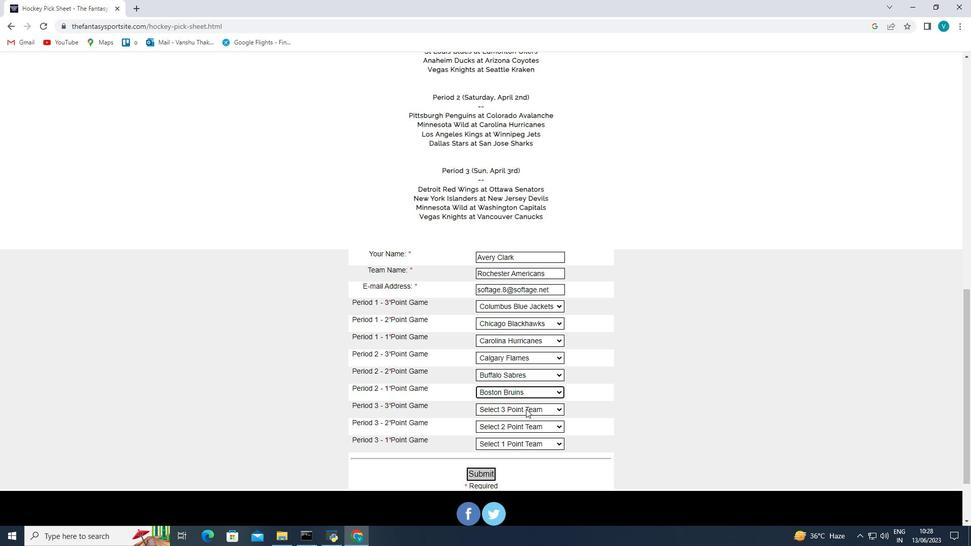
Action: Mouse moved to (526, 246)
Screenshot: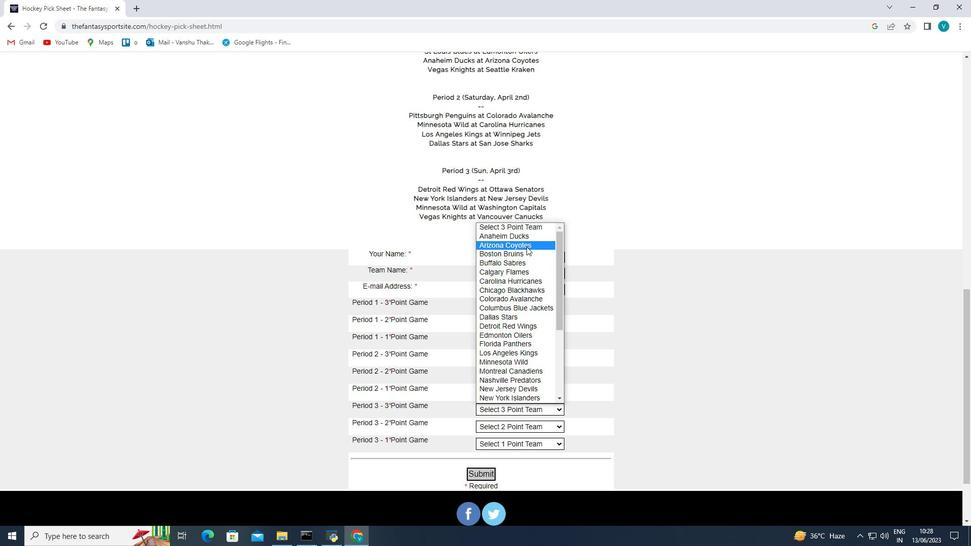 
Action: Mouse pressed left at (526, 246)
Screenshot: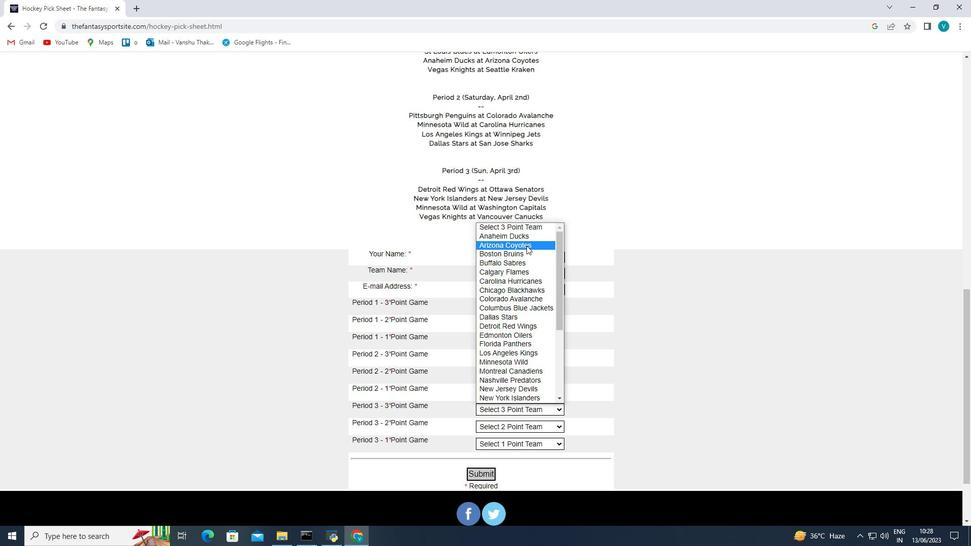 
Action: Mouse moved to (511, 427)
Screenshot: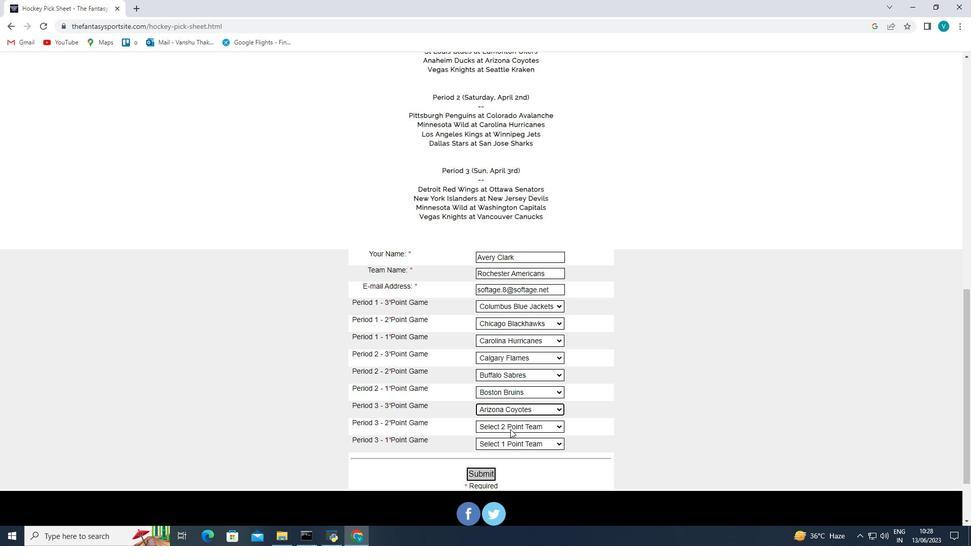 
Action: Mouse pressed left at (511, 427)
Screenshot: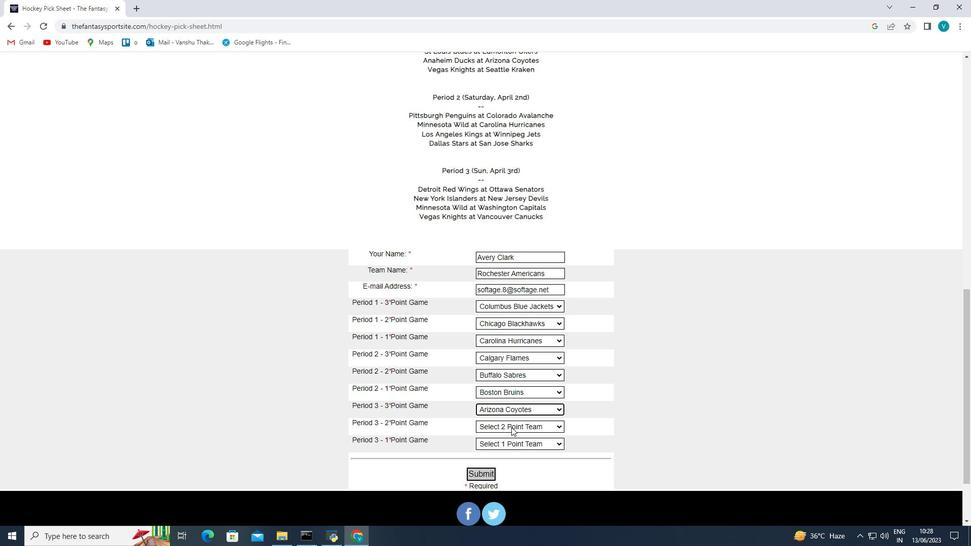 
Action: Mouse moved to (521, 281)
Screenshot: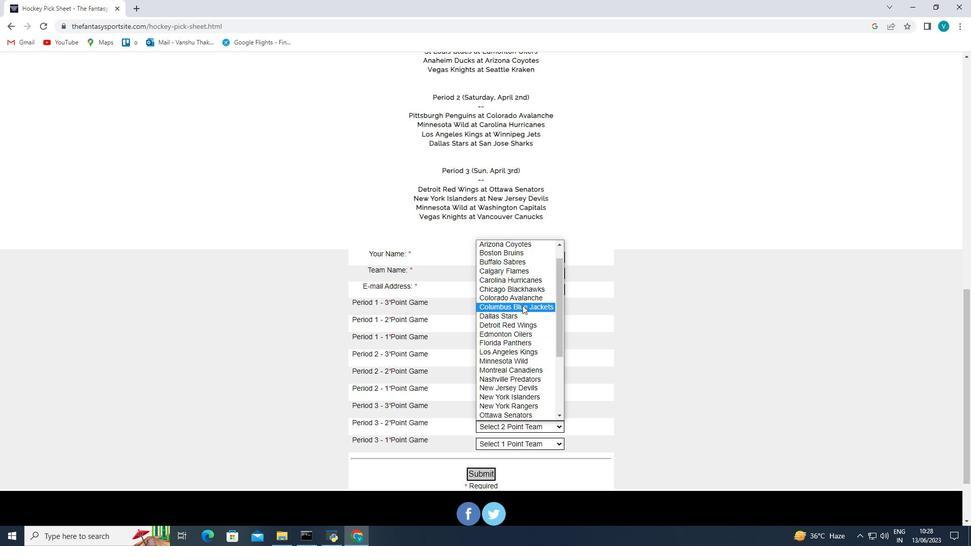 
Action: Mouse scrolled (521, 281) with delta (0, 0)
Screenshot: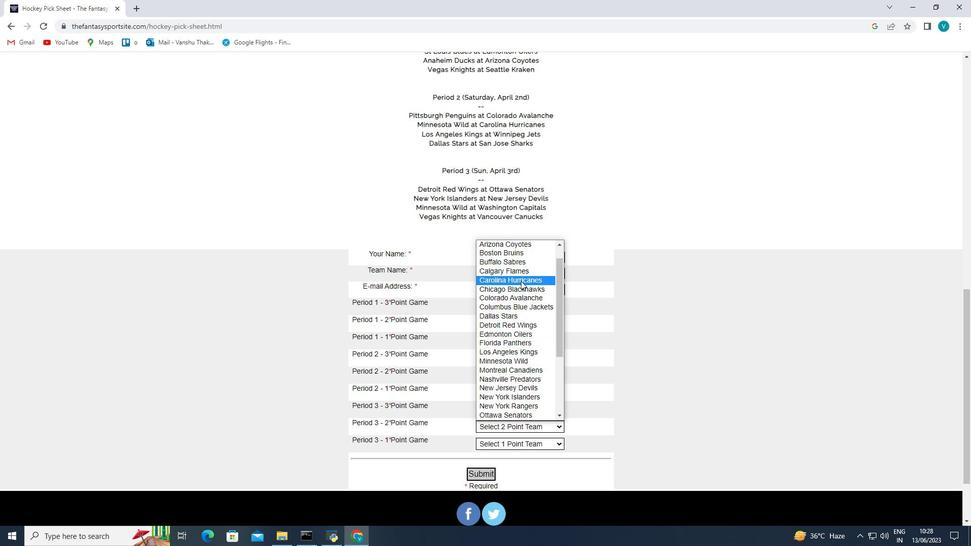 
Action: Mouse scrolled (521, 281) with delta (0, 0)
Screenshot: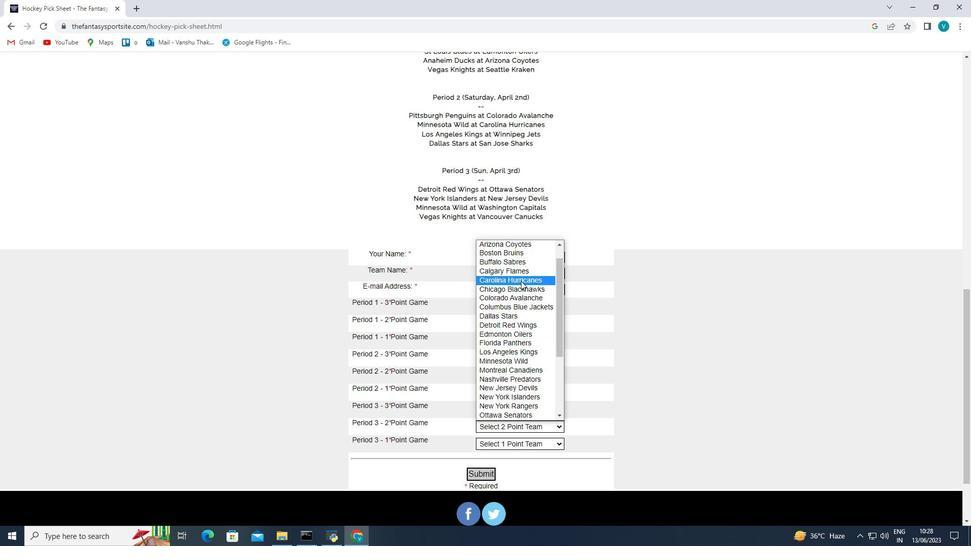 
Action: Mouse scrolled (521, 281) with delta (0, 0)
Screenshot: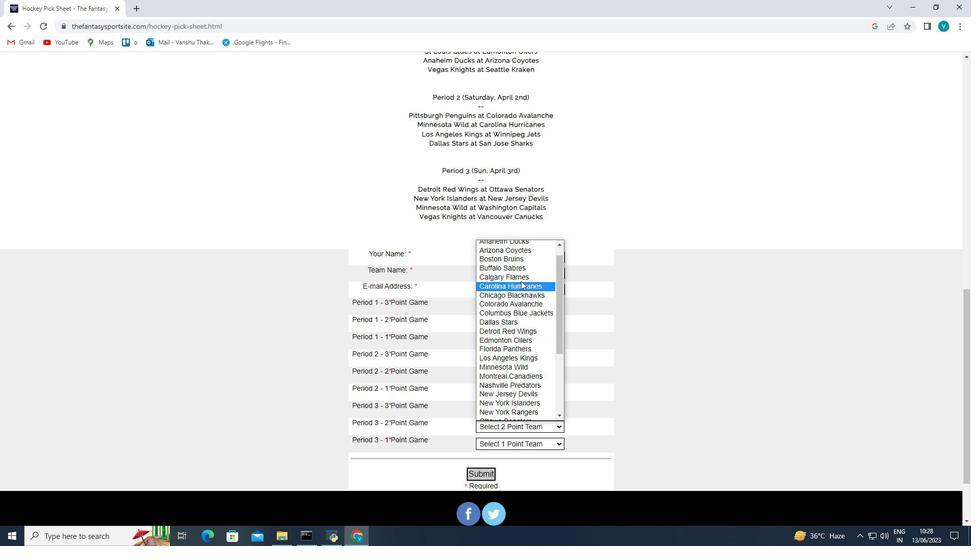 
Action: Mouse moved to (526, 254)
Screenshot: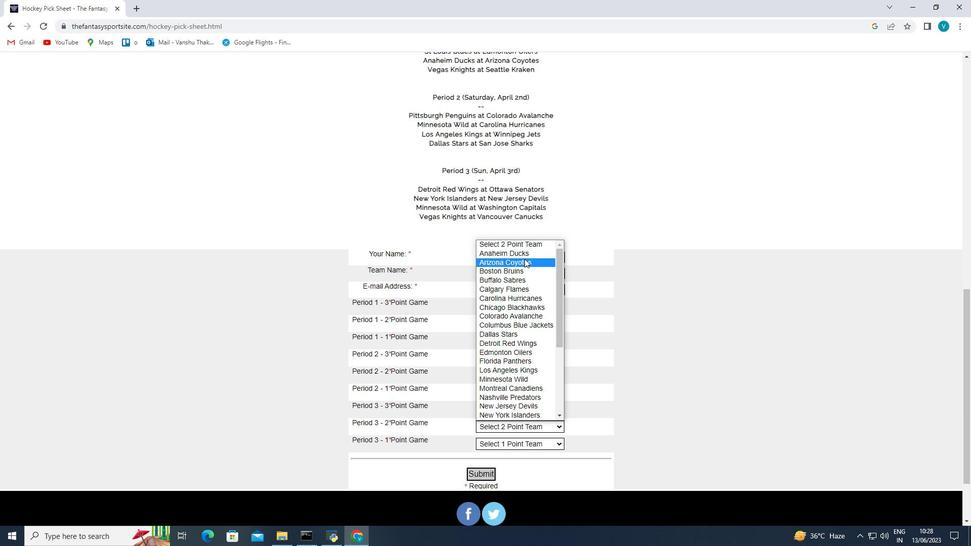 
Action: Mouse pressed left at (526, 254)
Screenshot: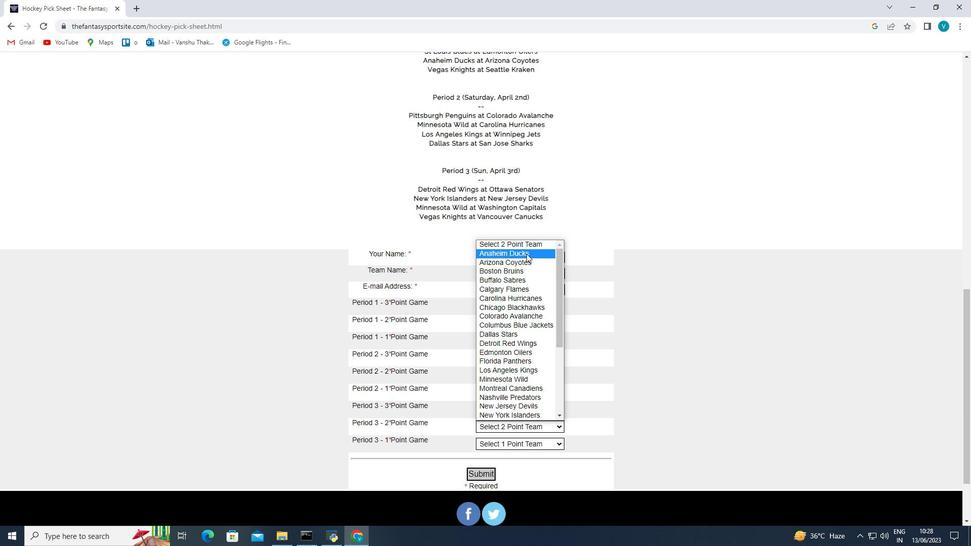 
Action: Mouse moved to (526, 441)
Screenshot: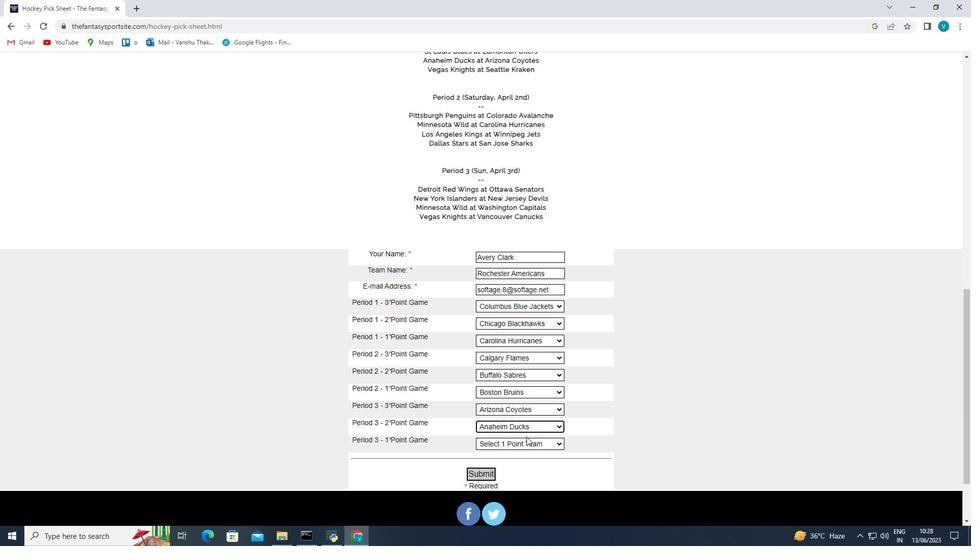 
Action: Mouse pressed left at (526, 441)
Screenshot: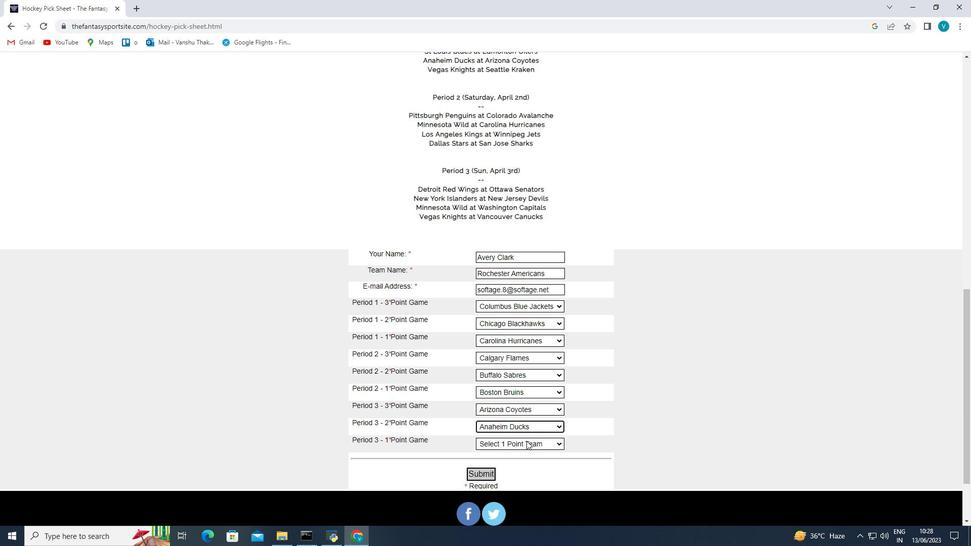 
Action: Mouse moved to (534, 423)
Screenshot: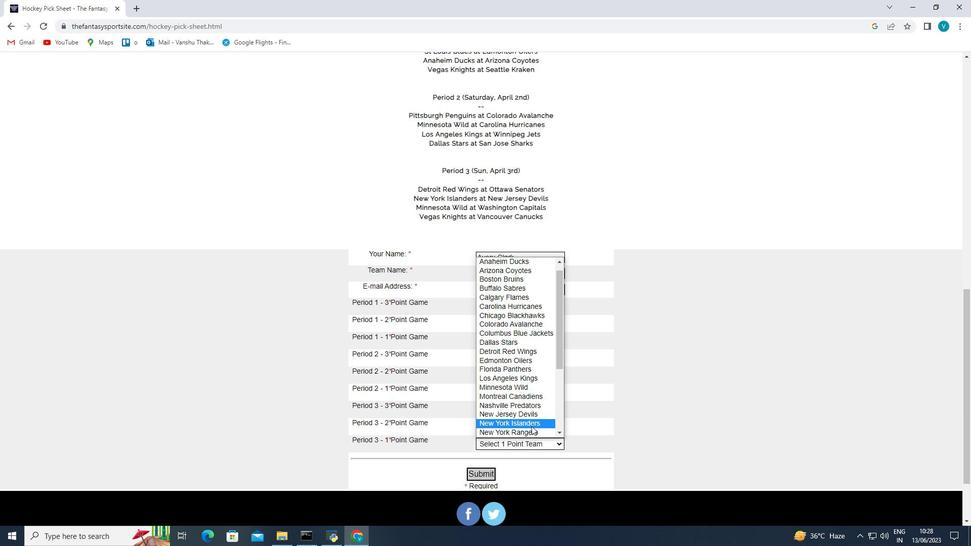 
Action: Mouse pressed left at (534, 423)
Screenshot: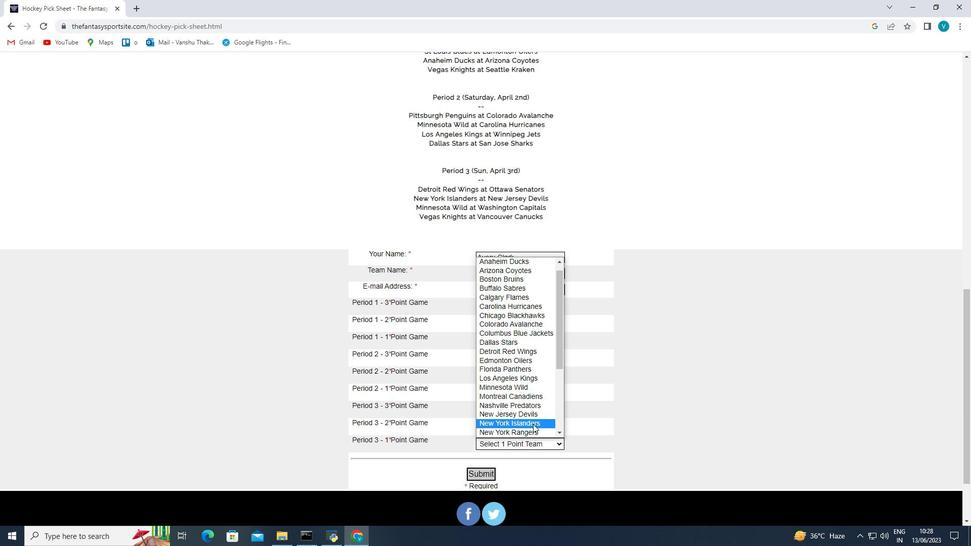 
Action: Mouse moved to (491, 473)
Screenshot: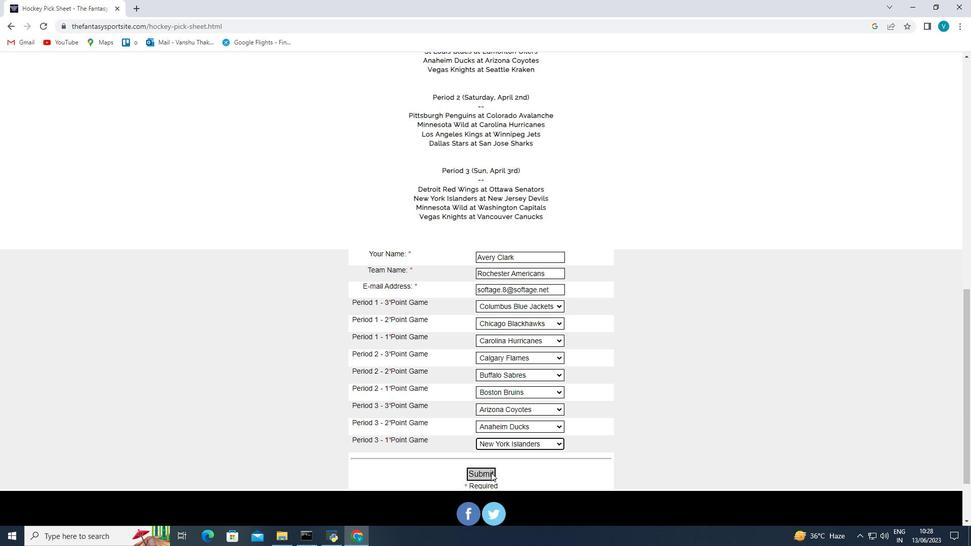 
Action: Mouse pressed left at (491, 473)
Screenshot: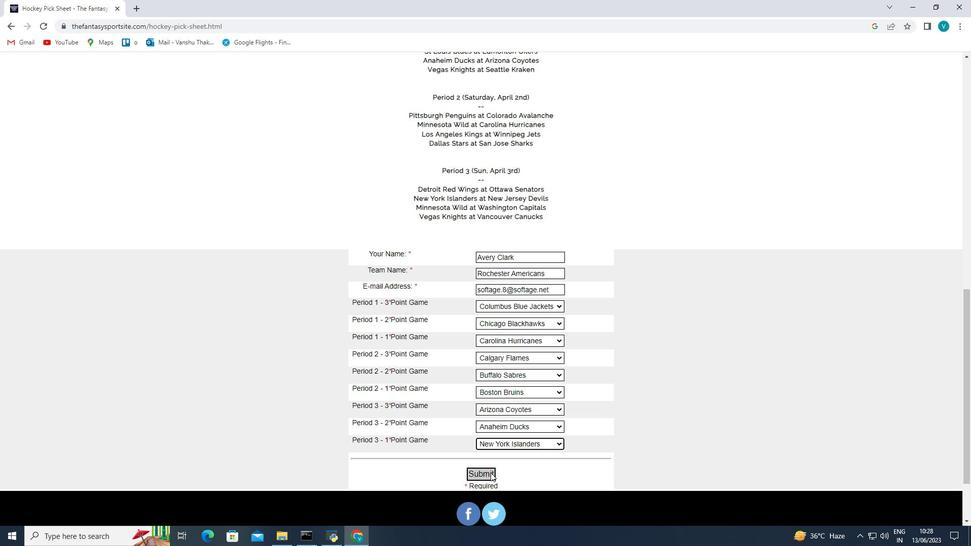 
